 Task: Create a sub task Gather and Analyse Requirements for the task  Develop a new online tool for online surveys and polls in the project ArchTech , assign it to team member softage.1@softage.net and update the status of the sub task to  At Risk , set the priority of the sub task to Medium
Action: Mouse moved to (558, 83)
Screenshot: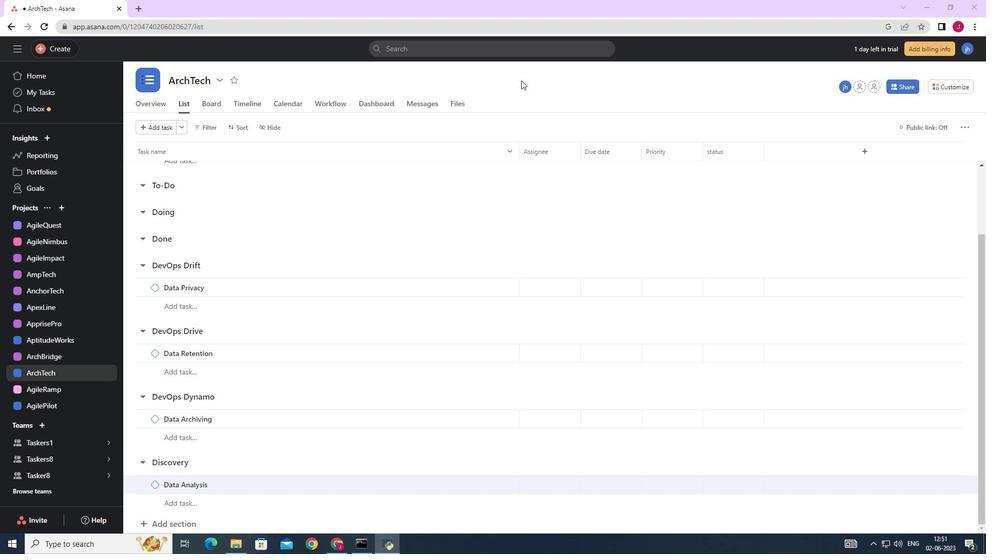 
Action: Mouse scrolled (558, 82) with delta (0, 0)
Screenshot: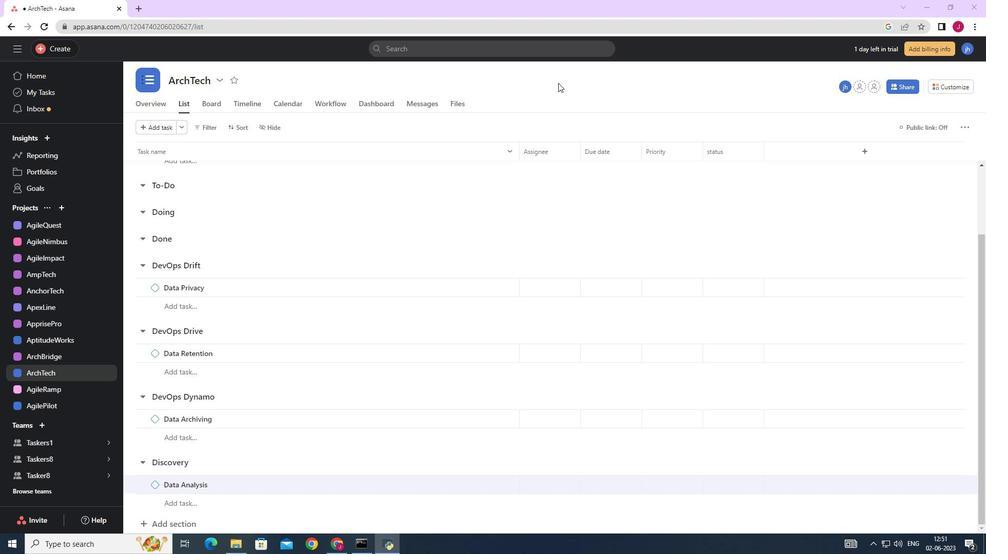 
Action: Mouse scrolled (558, 82) with delta (0, 0)
Screenshot: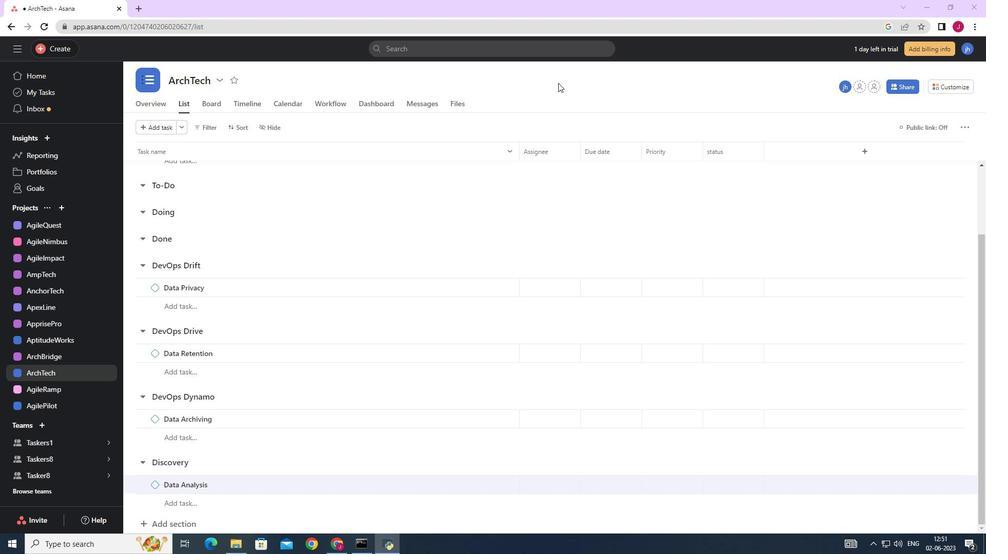 
Action: Mouse scrolled (558, 82) with delta (0, 0)
Screenshot: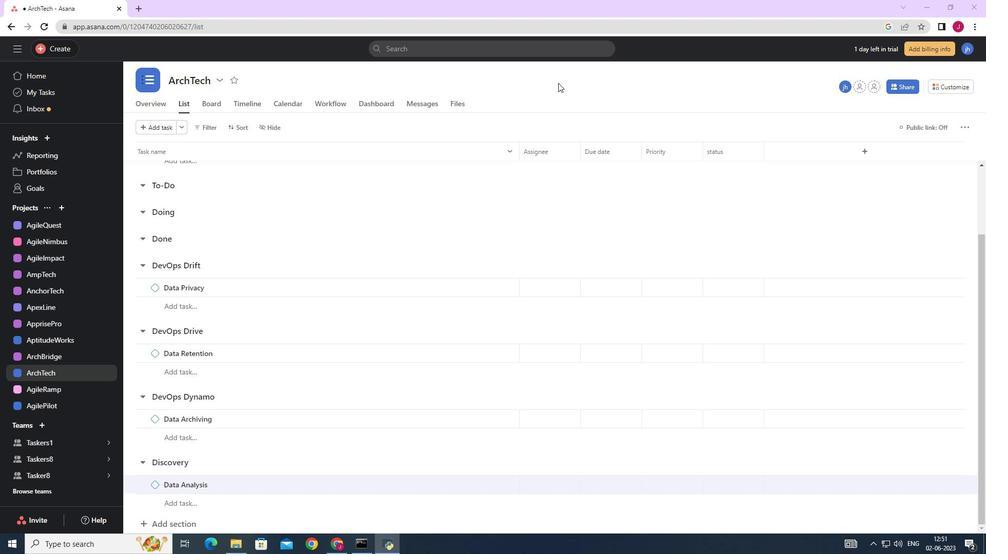 
Action: Mouse moved to (558, 84)
Screenshot: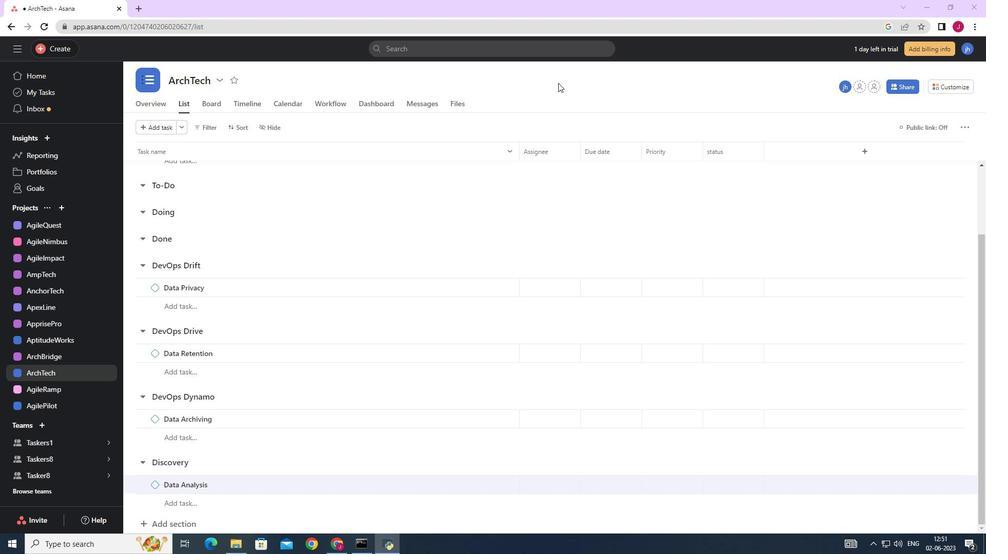 
Action: Mouse scrolled (558, 83) with delta (0, 0)
Screenshot: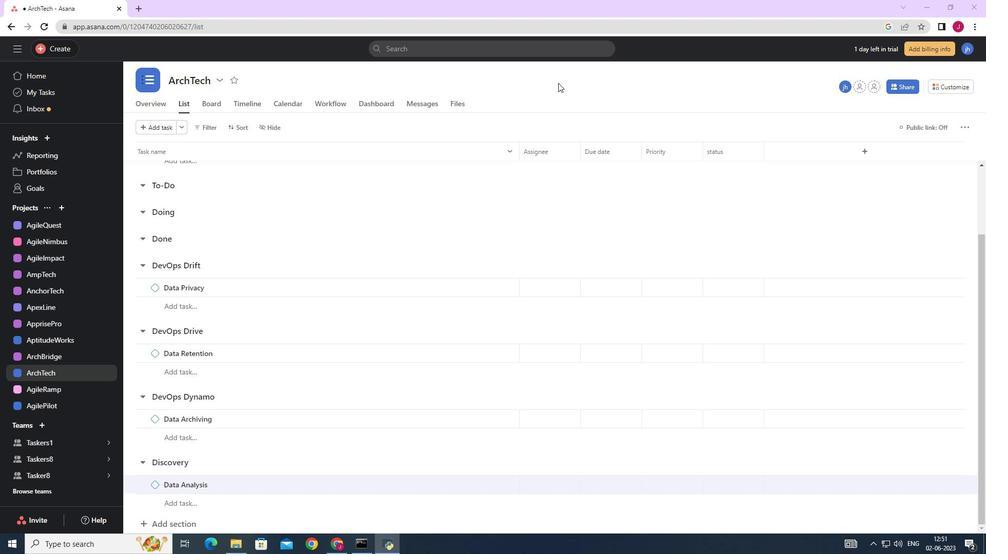 
Action: Mouse moved to (558, 86)
Screenshot: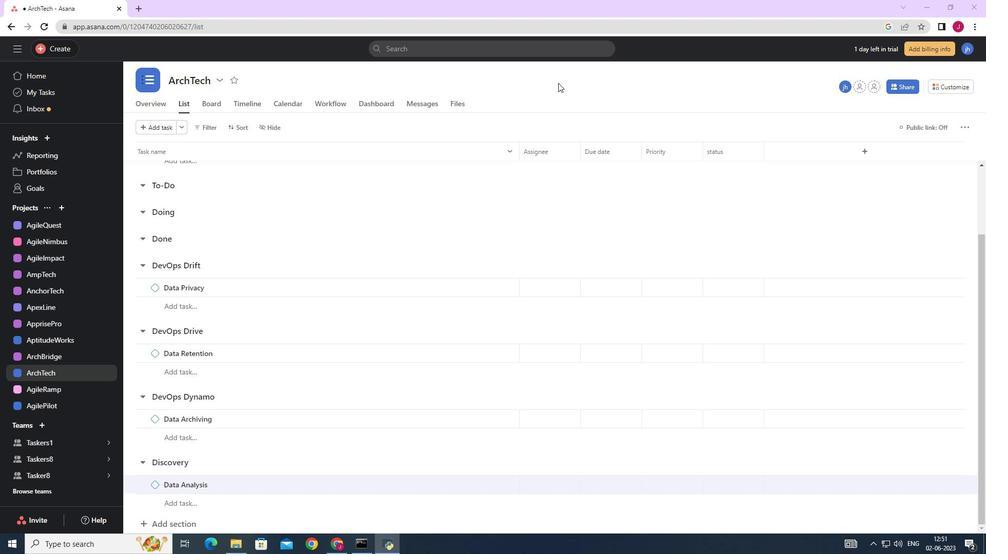 
Action: Mouse scrolled (558, 85) with delta (0, 0)
Screenshot: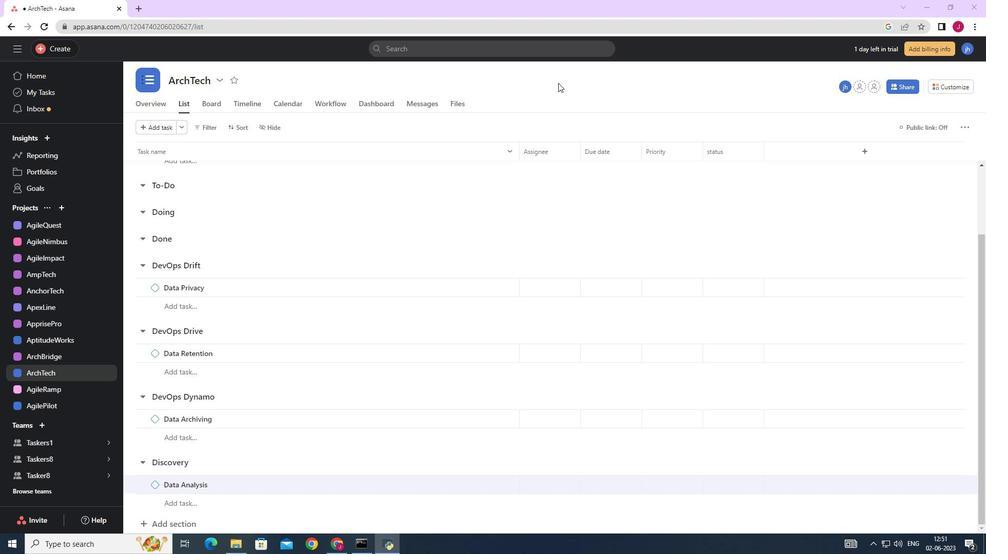 
Action: Mouse moved to (59, 45)
Screenshot: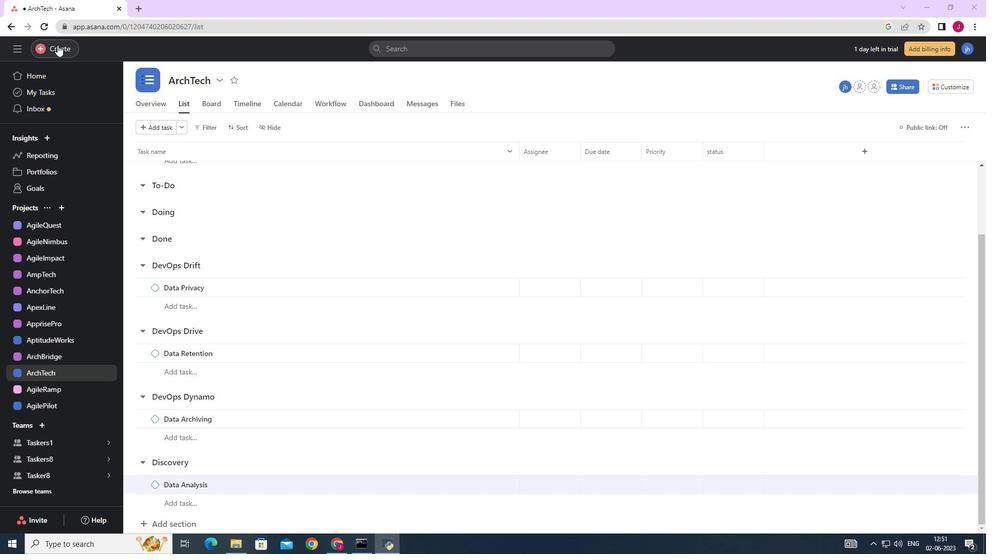 
Action: Mouse pressed left at (59, 45)
Screenshot: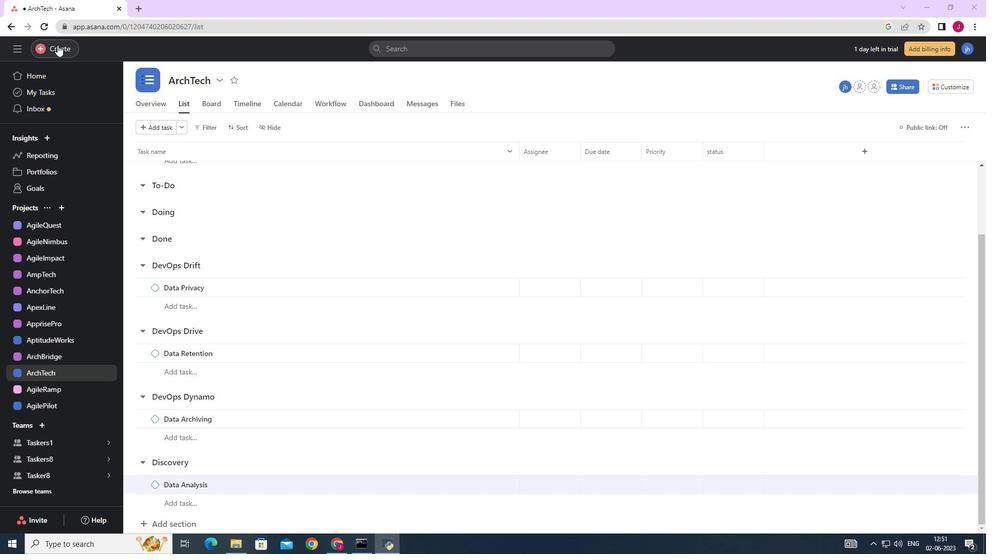 
Action: Mouse moved to (403, 237)
Screenshot: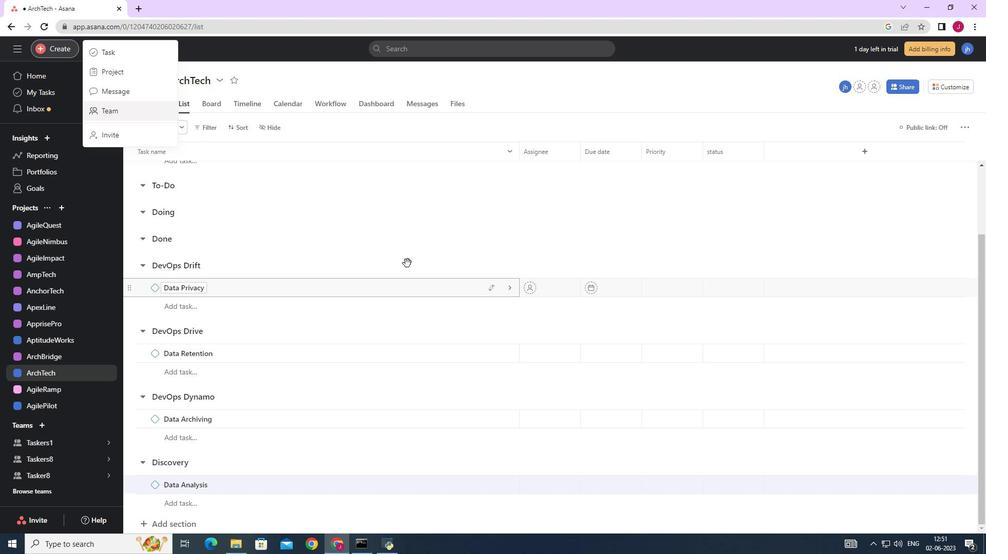 
Action: Mouse pressed left at (403, 237)
Screenshot: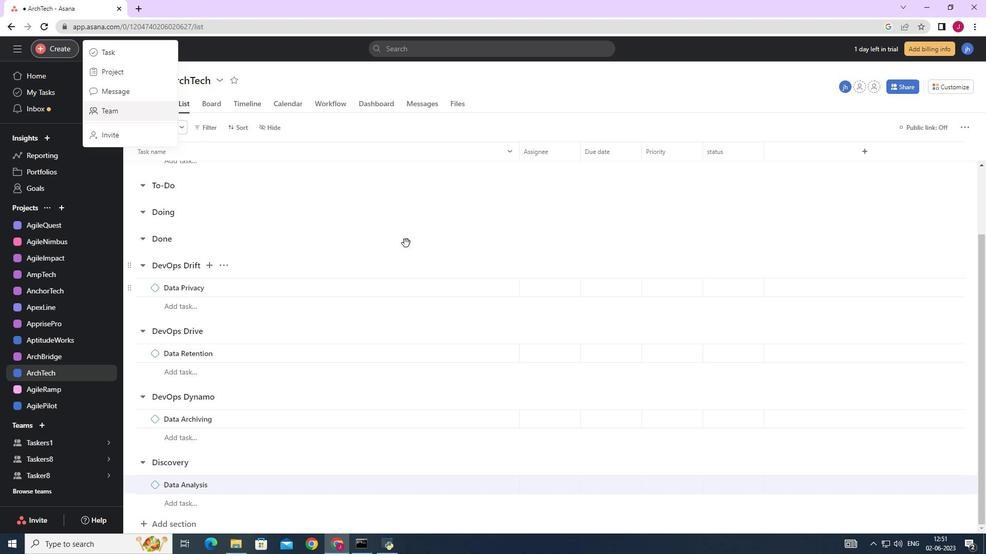 
Action: Mouse moved to (414, 251)
Screenshot: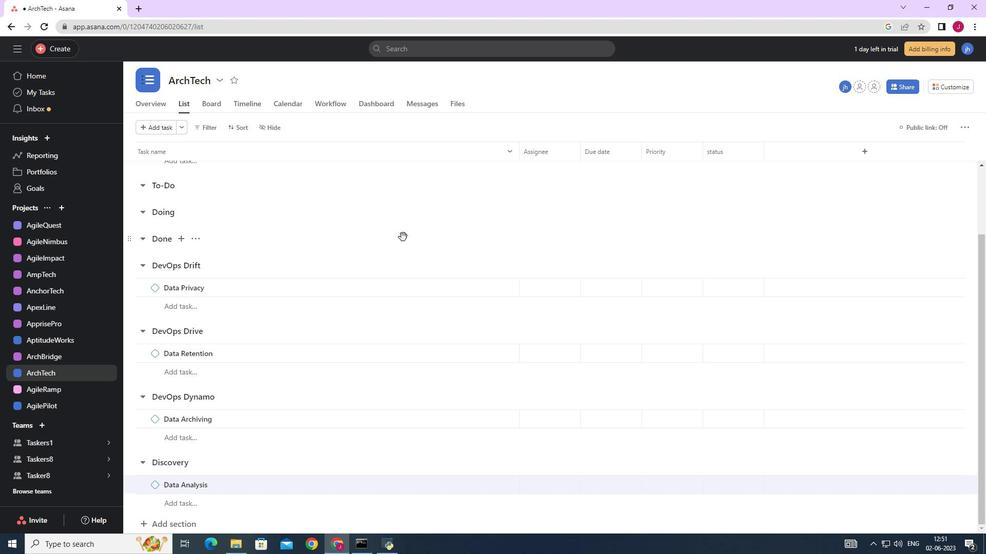 
Action: Mouse scrolled (414, 252) with delta (0, 0)
Screenshot: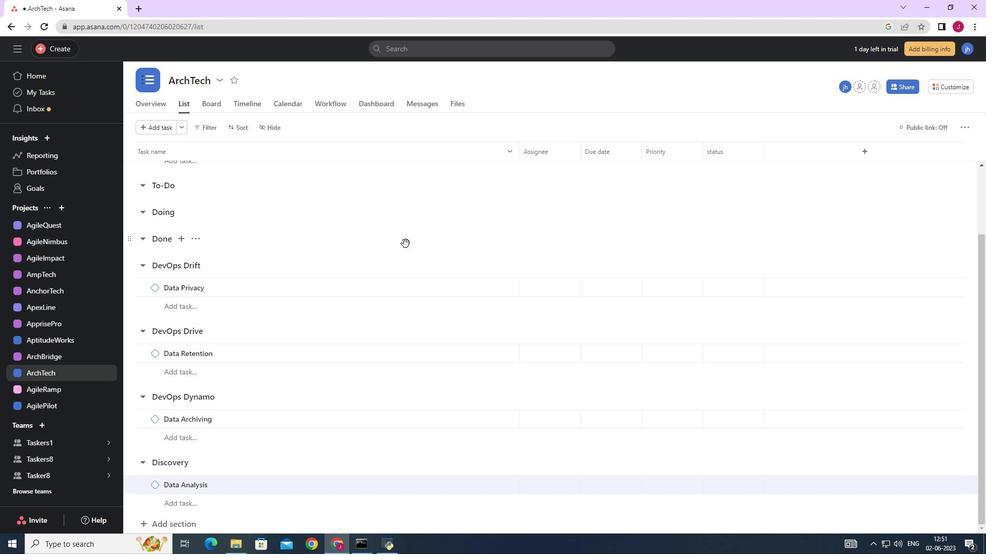 
Action: Mouse scrolled (414, 252) with delta (0, 0)
Screenshot: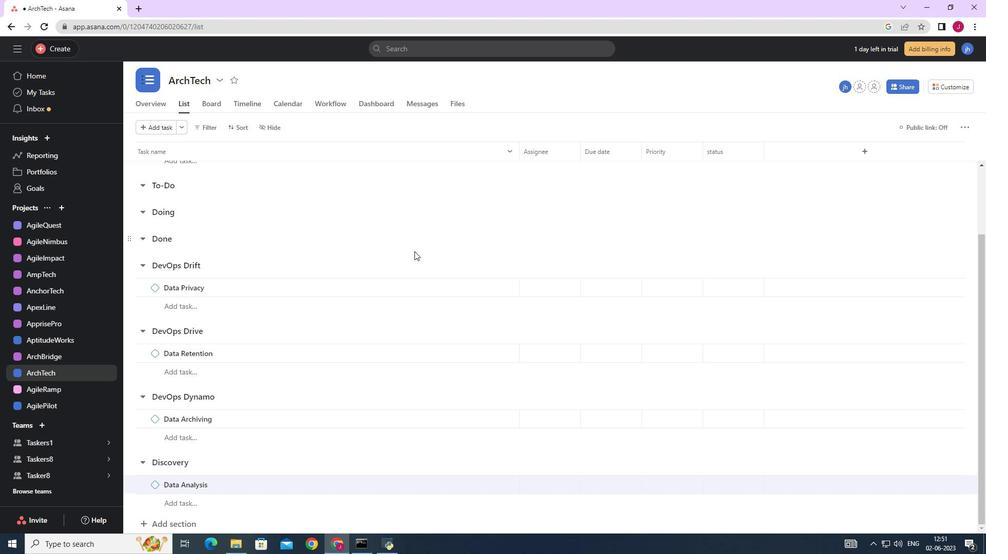
Action: Mouse scrolled (414, 252) with delta (0, 0)
Screenshot: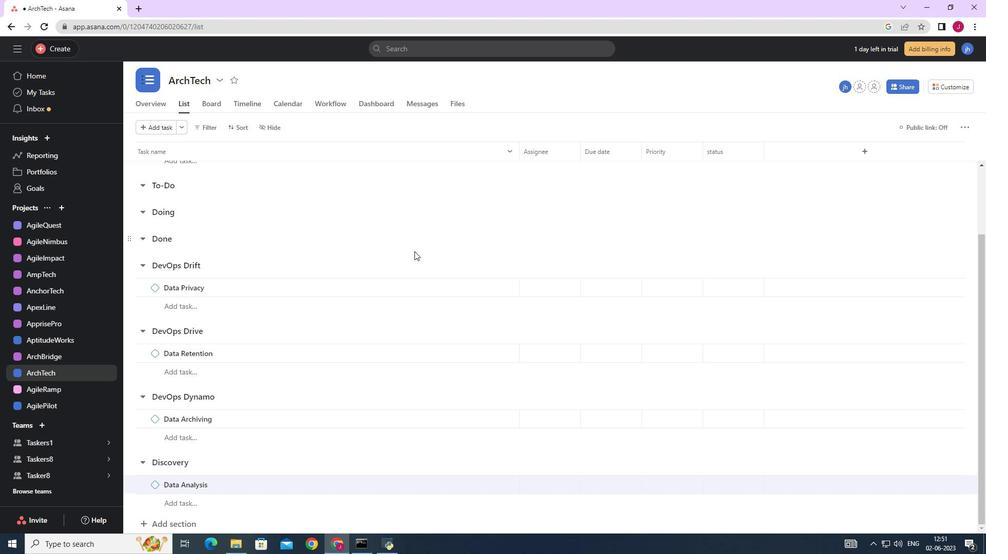 
Action: Mouse scrolled (414, 252) with delta (0, 0)
Screenshot: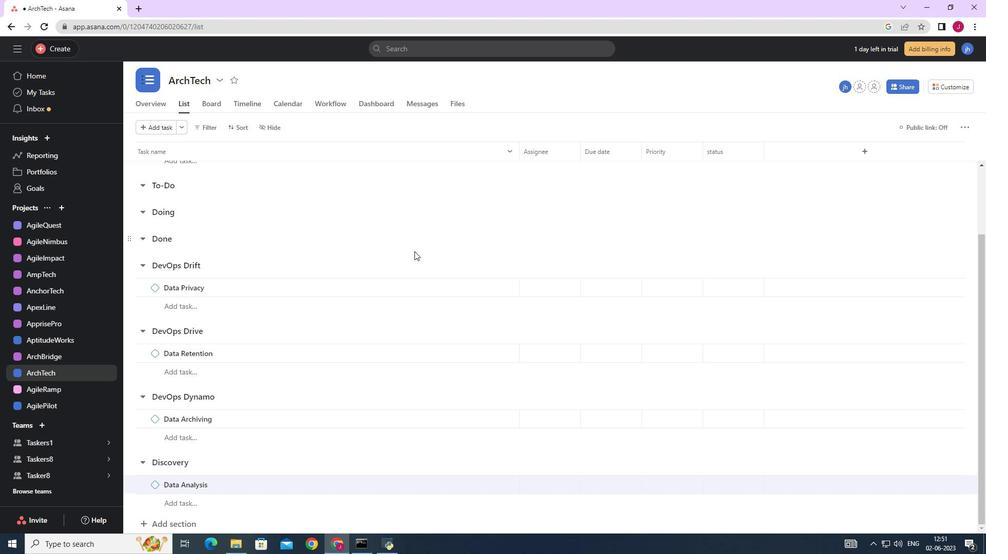 
Action: Mouse scrolled (414, 252) with delta (0, 0)
Screenshot: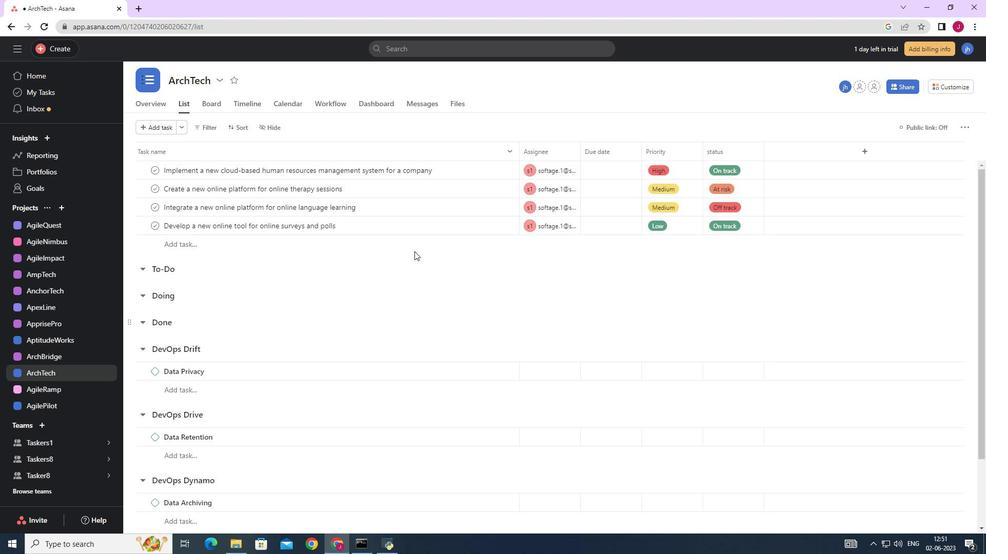 
Action: Mouse scrolled (414, 252) with delta (0, 0)
Screenshot: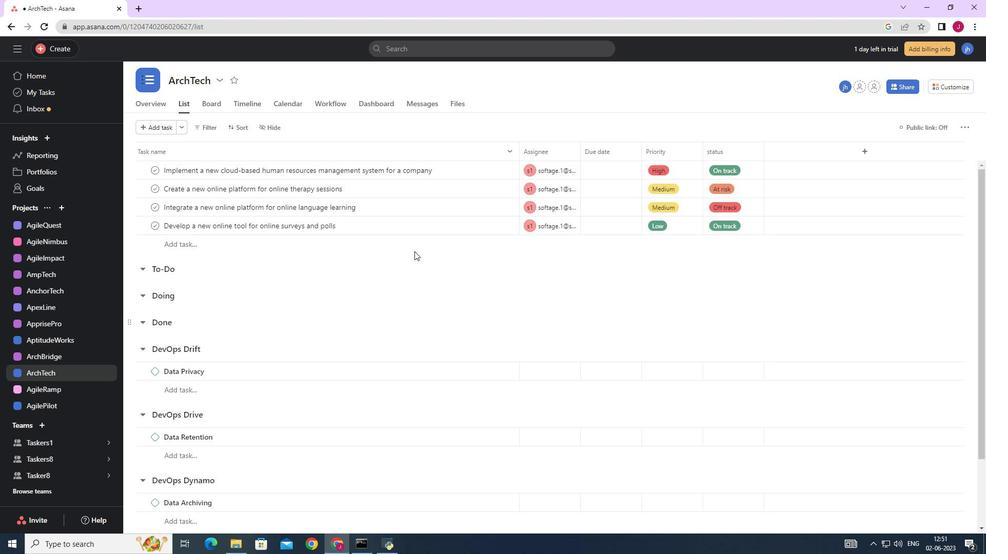 
Action: Mouse scrolled (414, 252) with delta (0, 0)
Screenshot: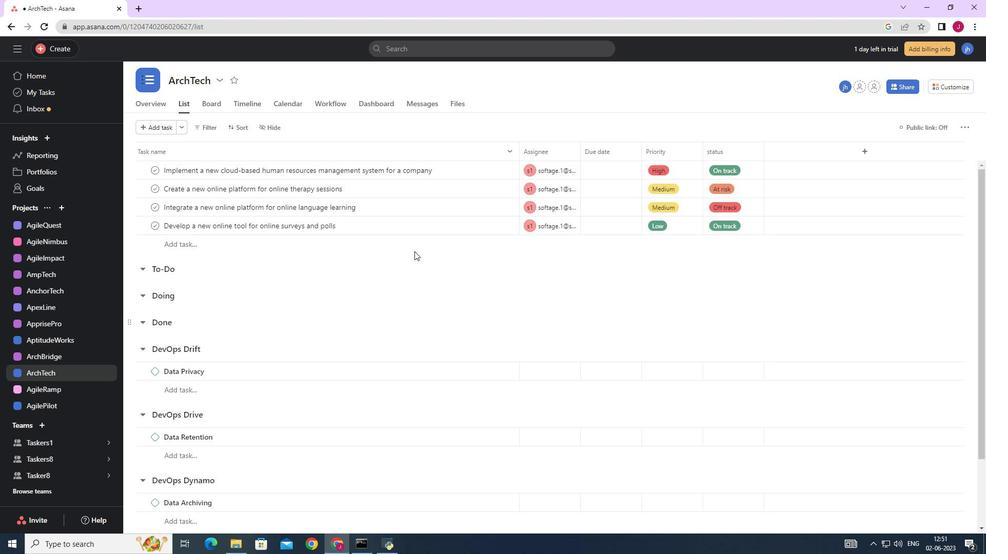 
Action: Mouse moved to (466, 224)
Screenshot: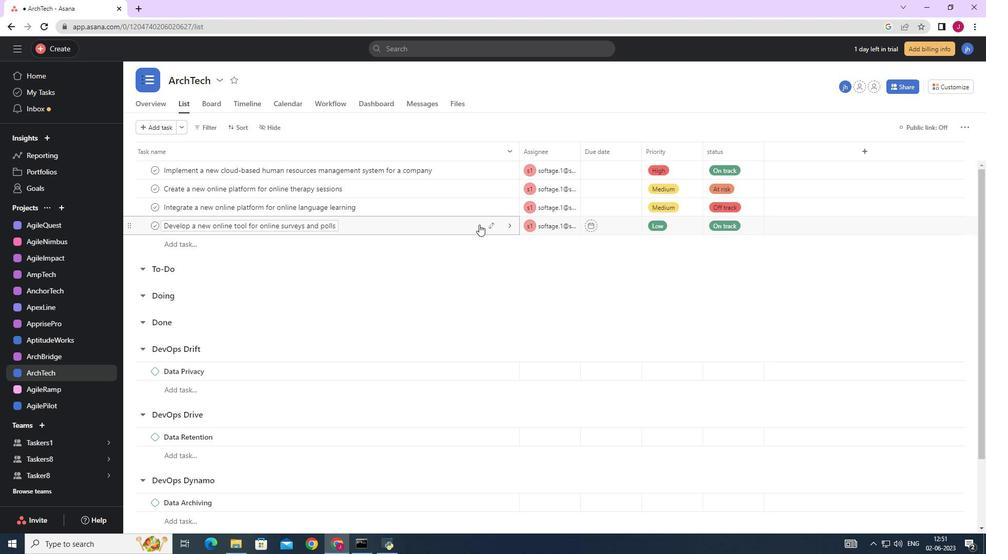 
Action: Mouse pressed left at (466, 224)
Screenshot: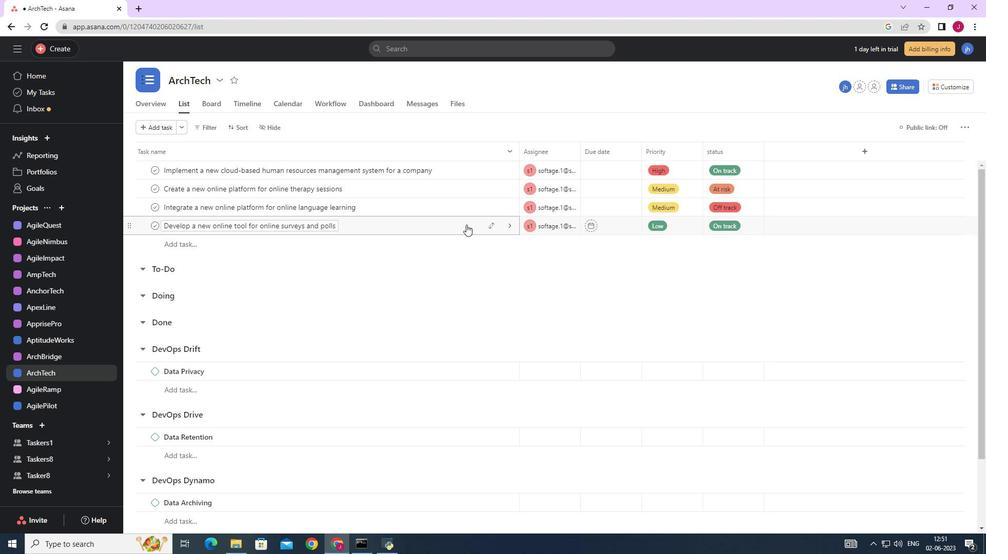 
Action: Mouse moved to (934, 352)
Screenshot: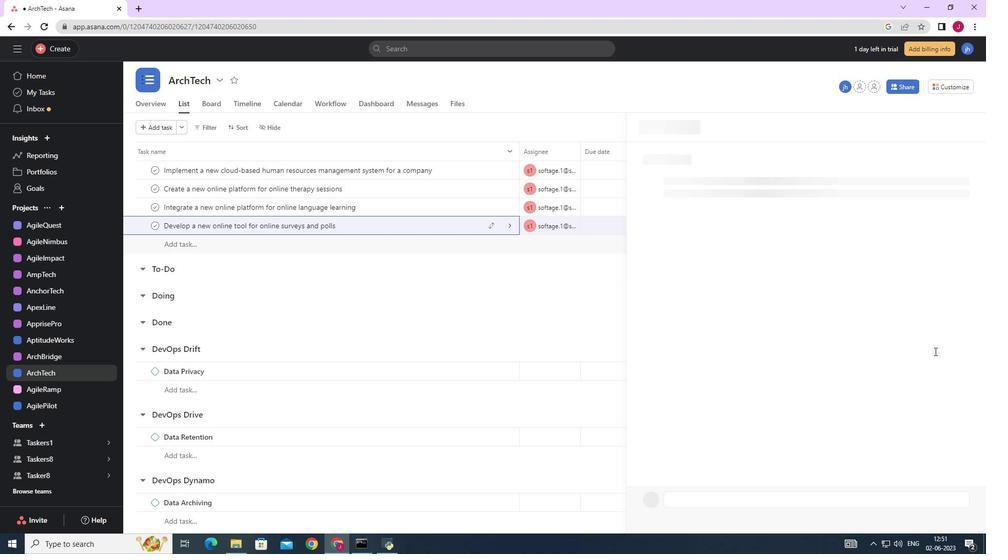 
Action: Mouse scrolled (934, 352) with delta (0, 0)
Screenshot: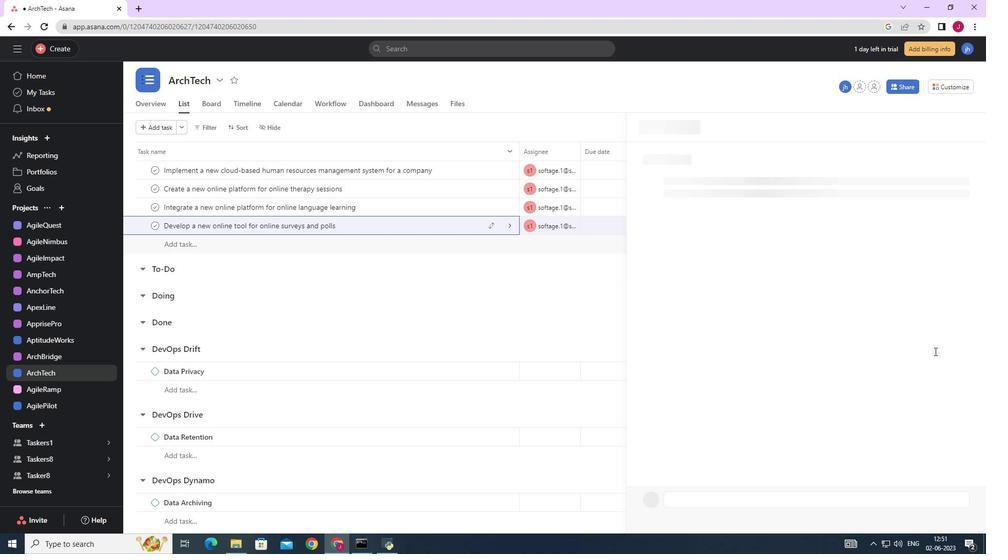 
Action: Mouse moved to (932, 353)
Screenshot: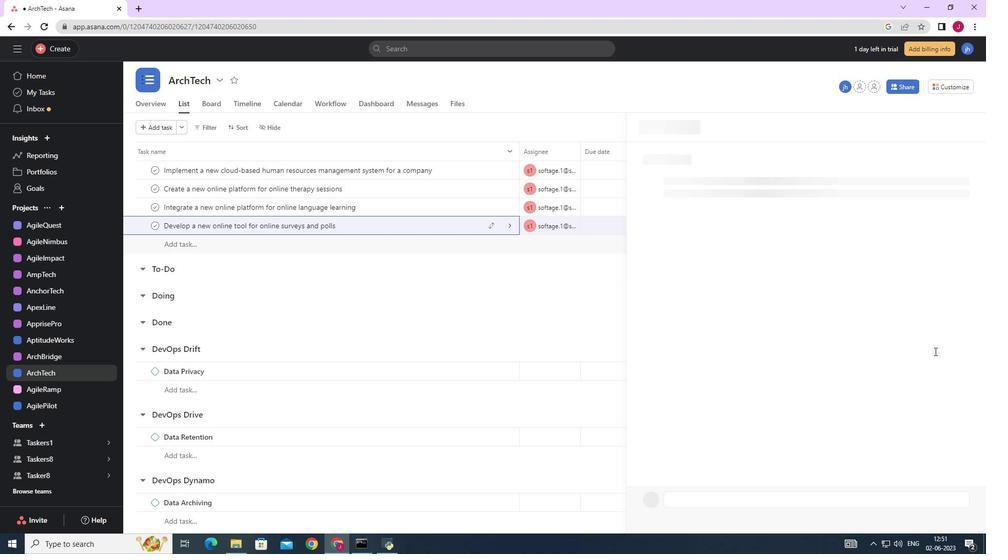 
Action: Mouse scrolled (932, 352) with delta (0, 0)
Screenshot: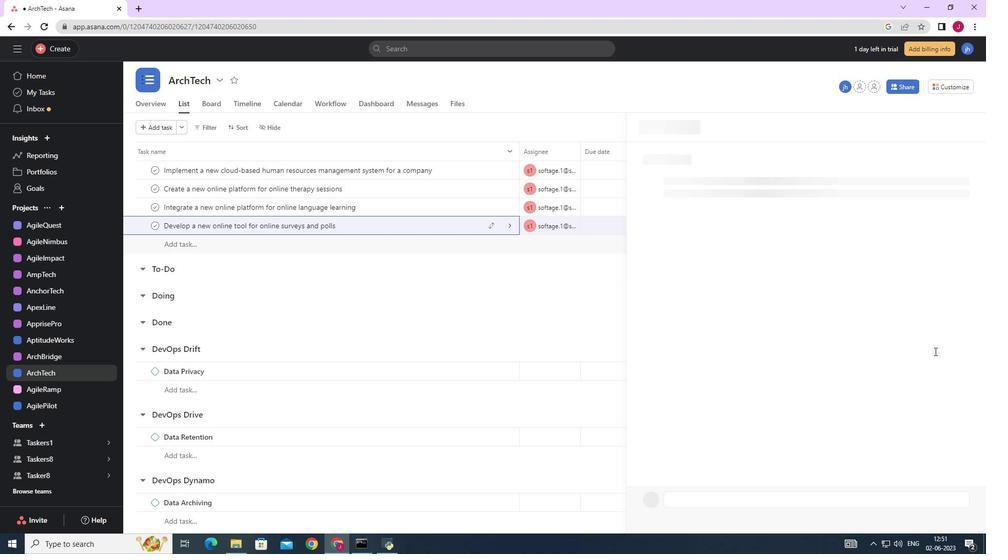 
Action: Mouse moved to (931, 353)
Screenshot: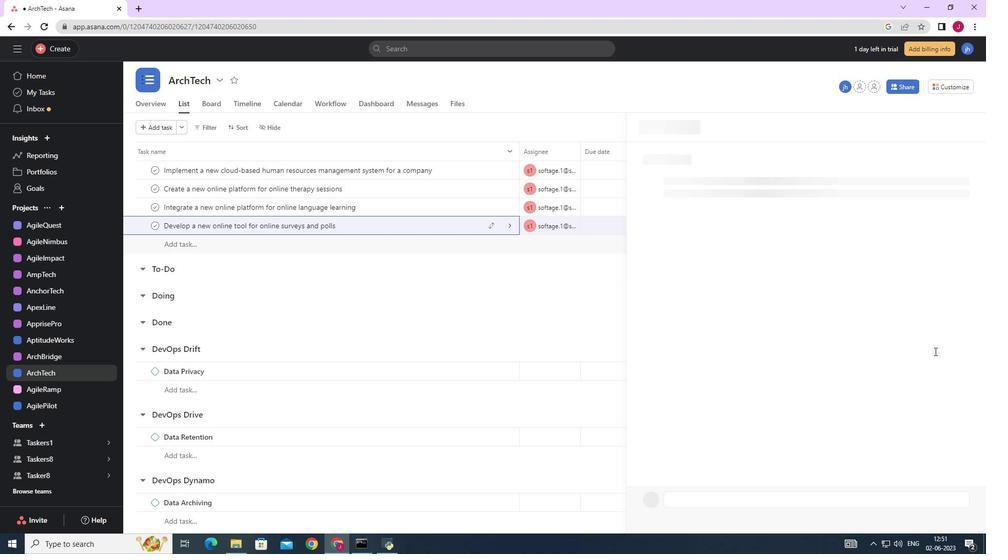 
Action: Mouse scrolled (931, 352) with delta (0, 0)
Screenshot: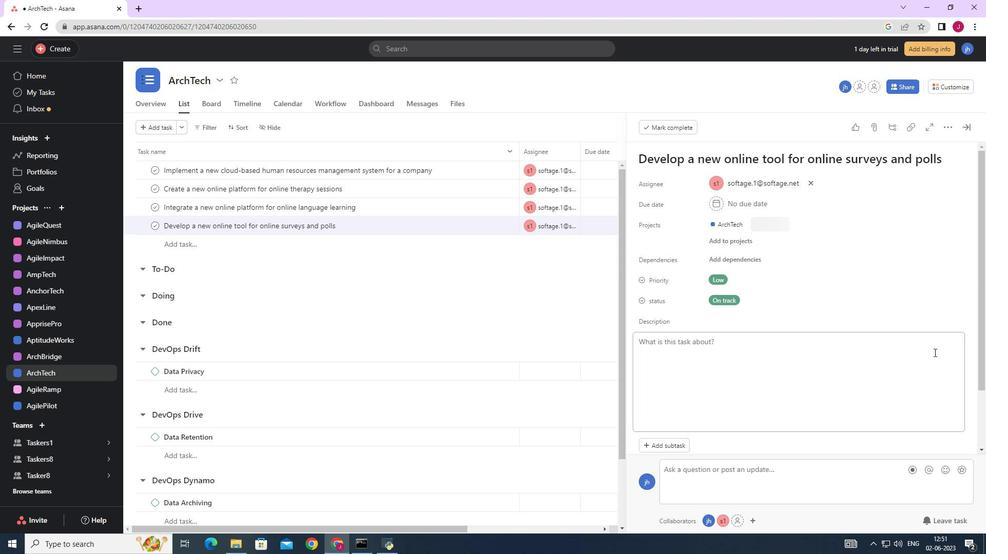 
Action: Mouse moved to (931, 353)
Screenshot: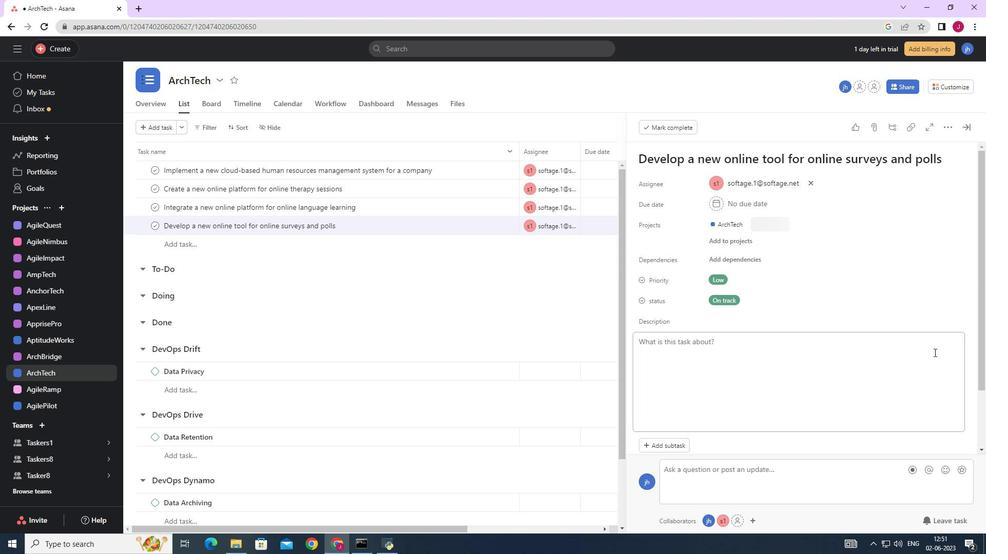 
Action: Mouse scrolled (931, 352) with delta (0, 0)
Screenshot: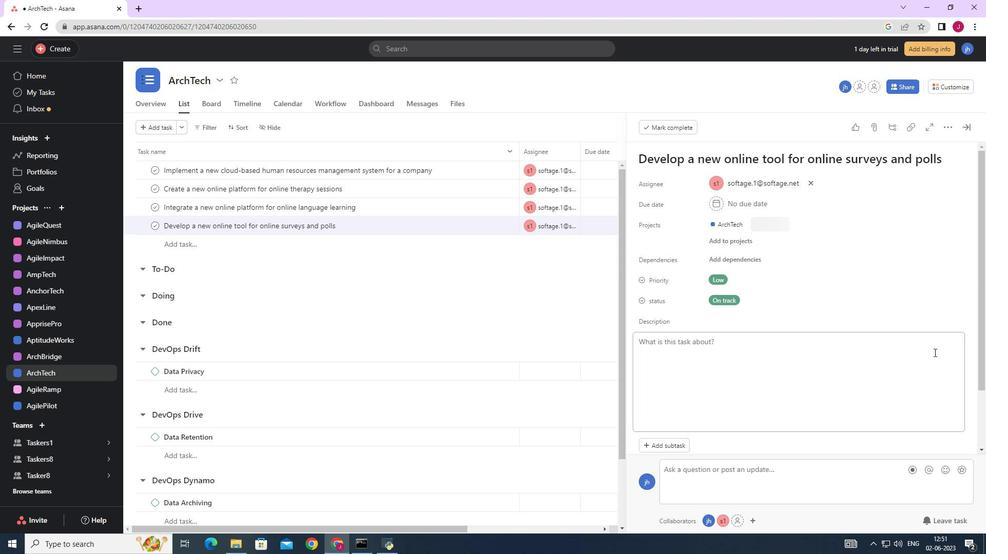 
Action: Mouse moved to (927, 353)
Screenshot: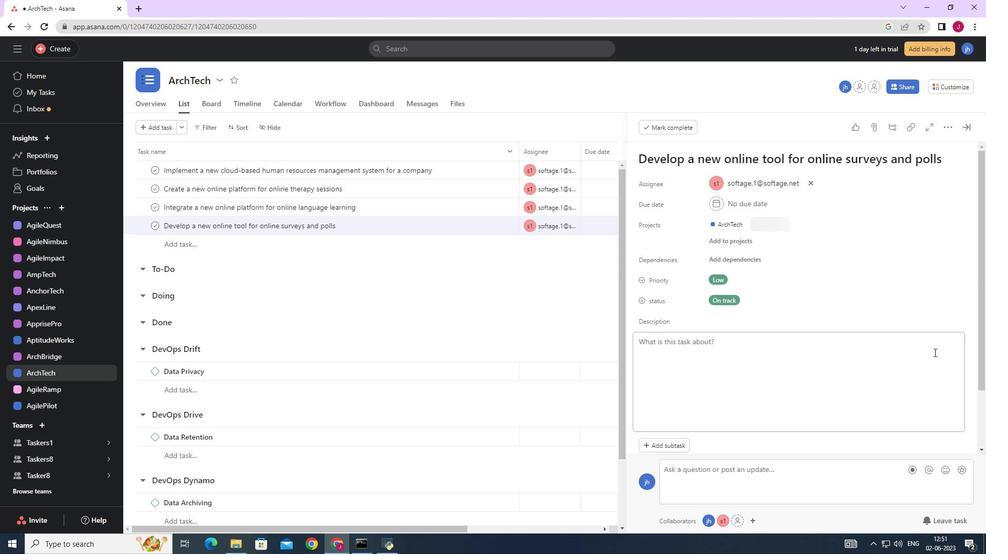 
Action: Mouse scrolled (930, 352) with delta (0, 0)
Screenshot: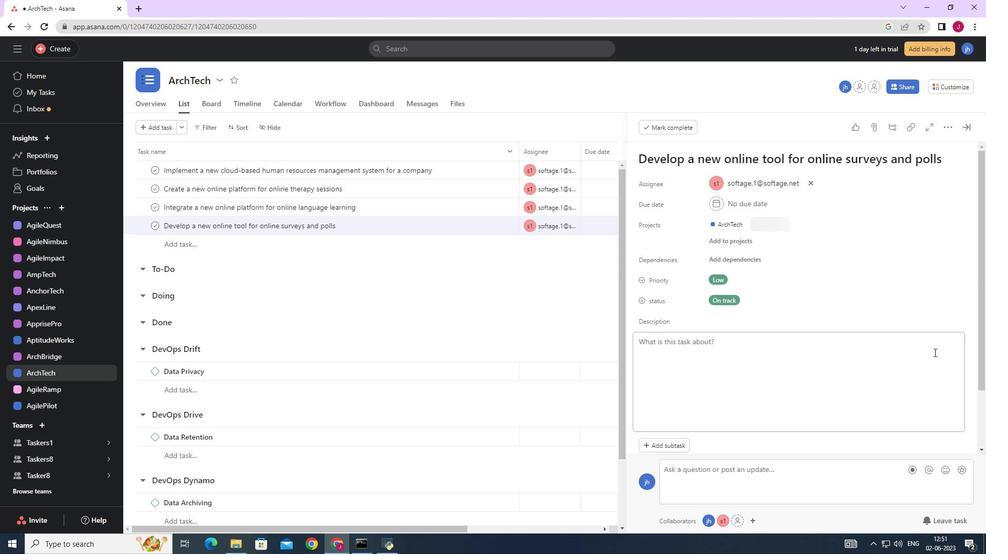 
Action: Mouse moved to (921, 354)
Screenshot: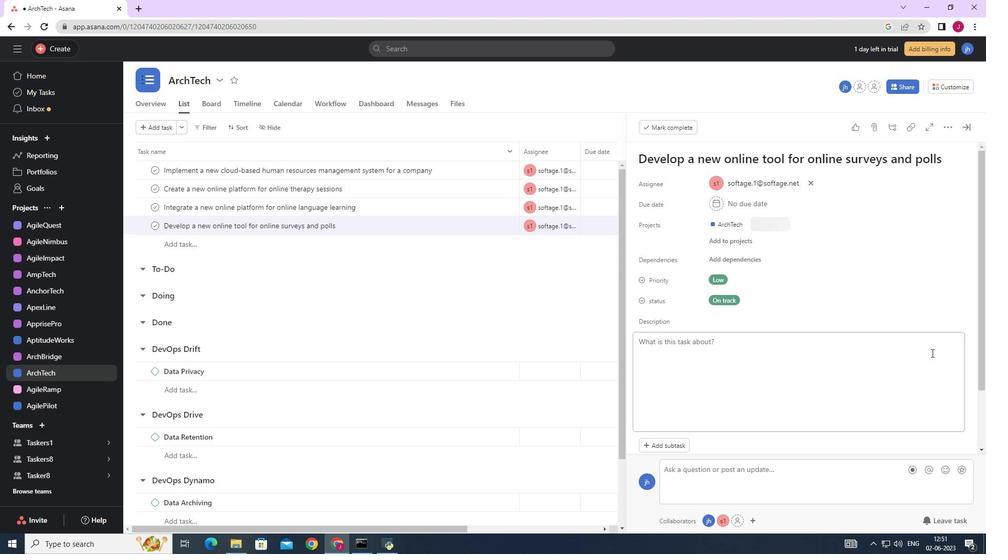 
Action: Mouse scrolled (924, 352) with delta (0, 0)
Screenshot: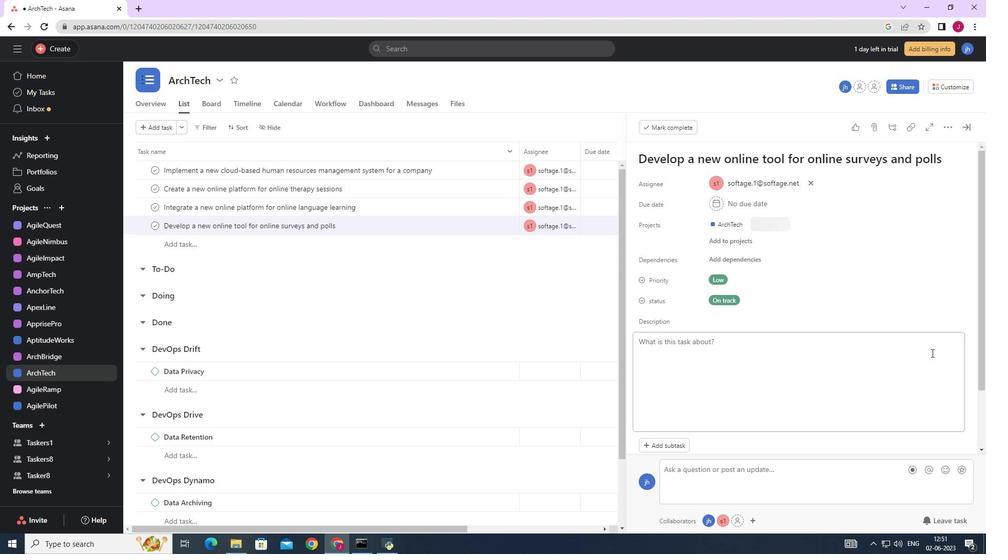 
Action: Mouse moved to (878, 256)
Screenshot: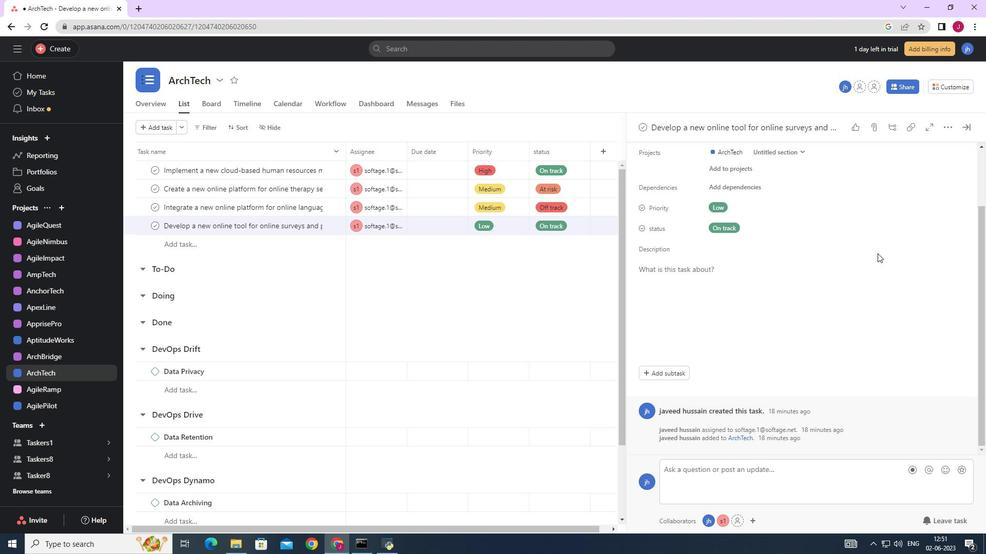 
Action: Mouse pressed left at (878, 256)
Screenshot: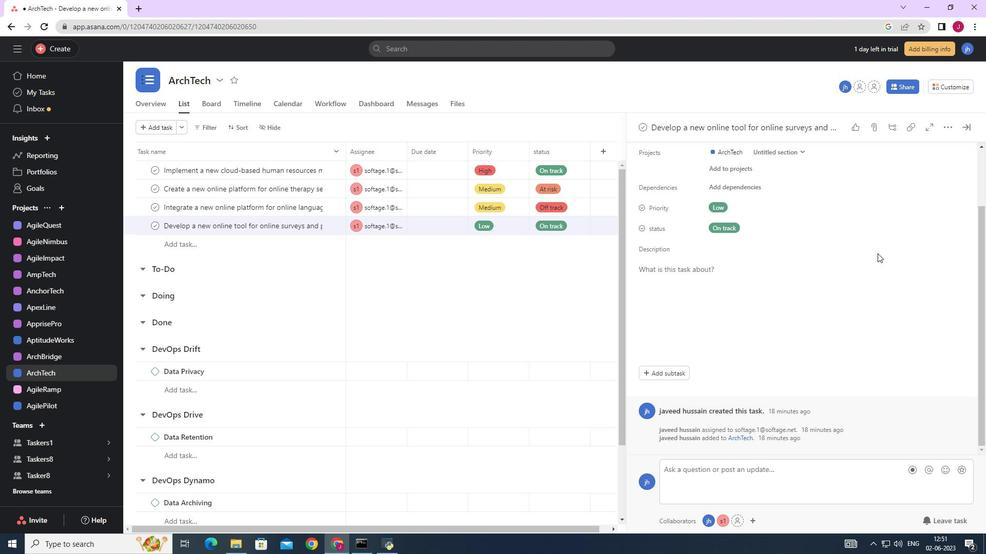 
Action: Mouse moved to (665, 372)
Screenshot: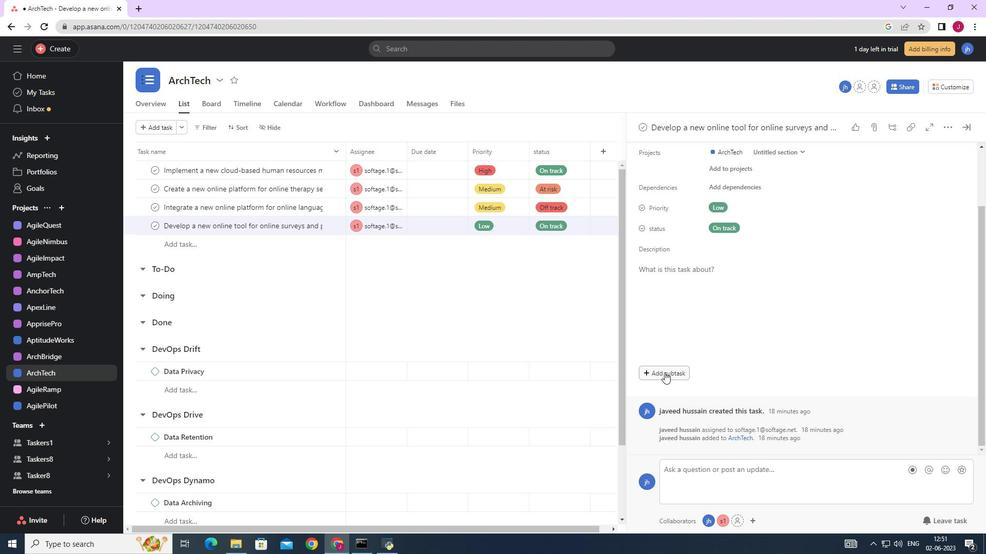 
Action: Mouse pressed left at (665, 372)
Screenshot: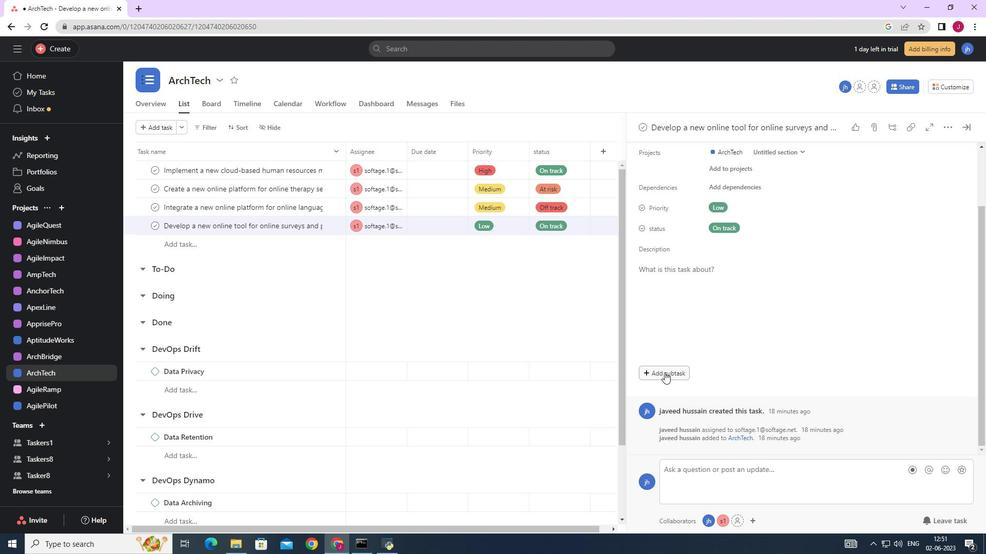 
Action: Mouse moved to (677, 352)
Screenshot: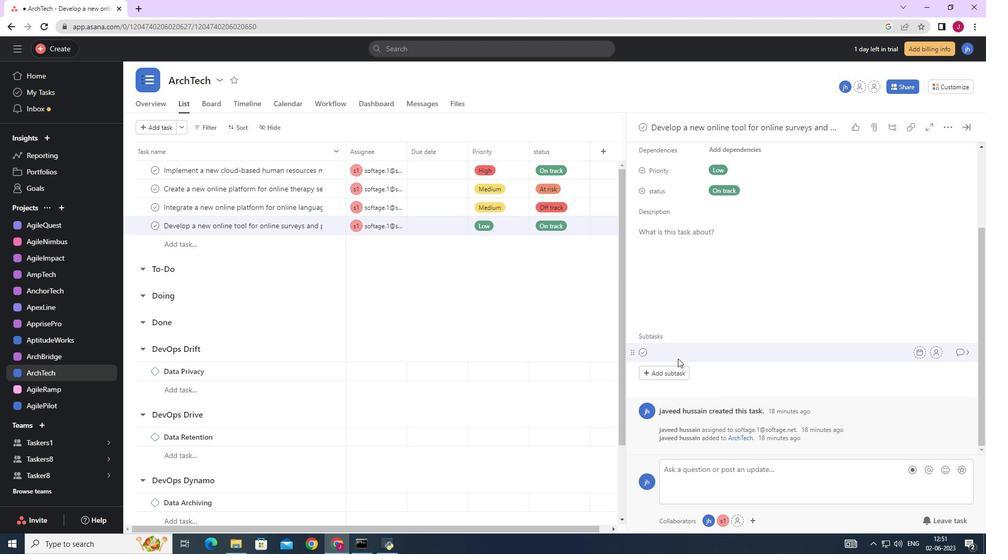 
Action: Key pressed <Key.caps_lock>G<Key.caps_lock>ather<Key.space>and<Key.space><Key.caps_lock>A<Key.caps_lock>nalyse<Key.space><Key.caps_lock>R<Key.caps_lock>equirements<Key.space>
Screenshot: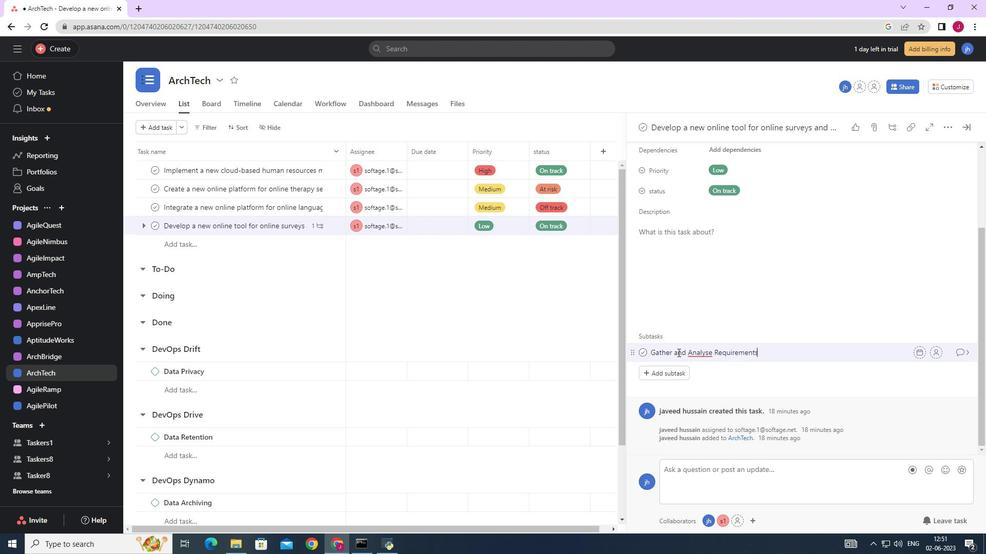
Action: Mouse moved to (697, 356)
Screenshot: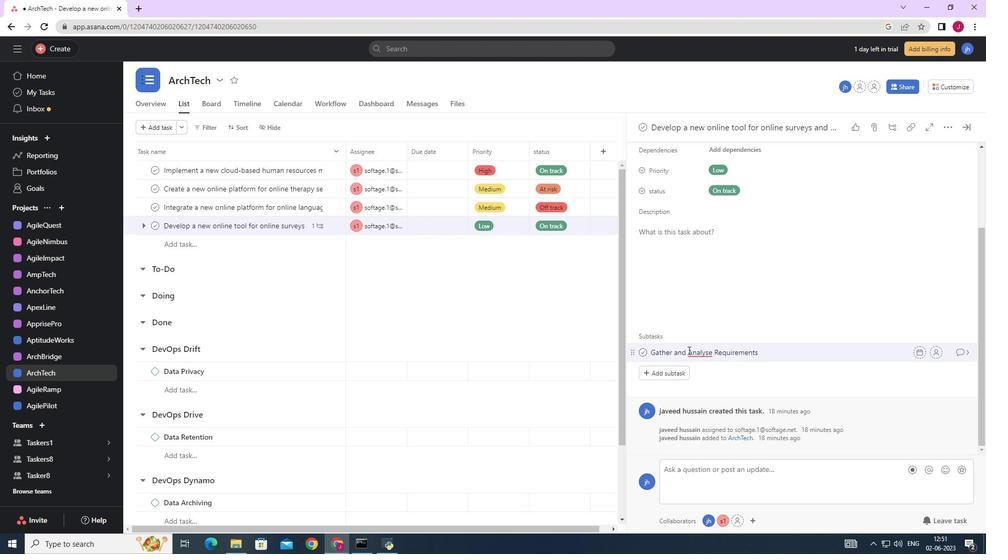 
Action: Mouse pressed right at (697, 356)
Screenshot: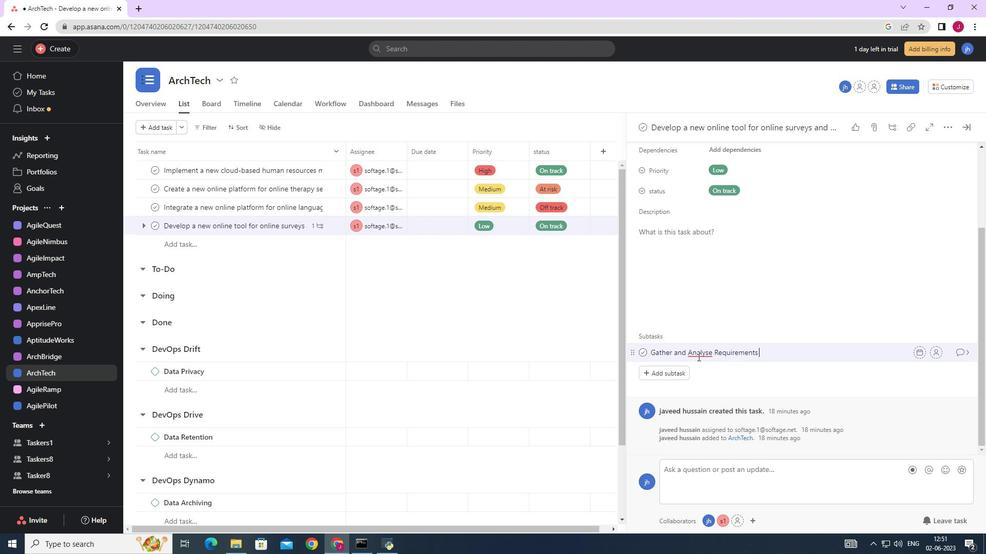 
Action: Mouse moved to (710, 366)
Screenshot: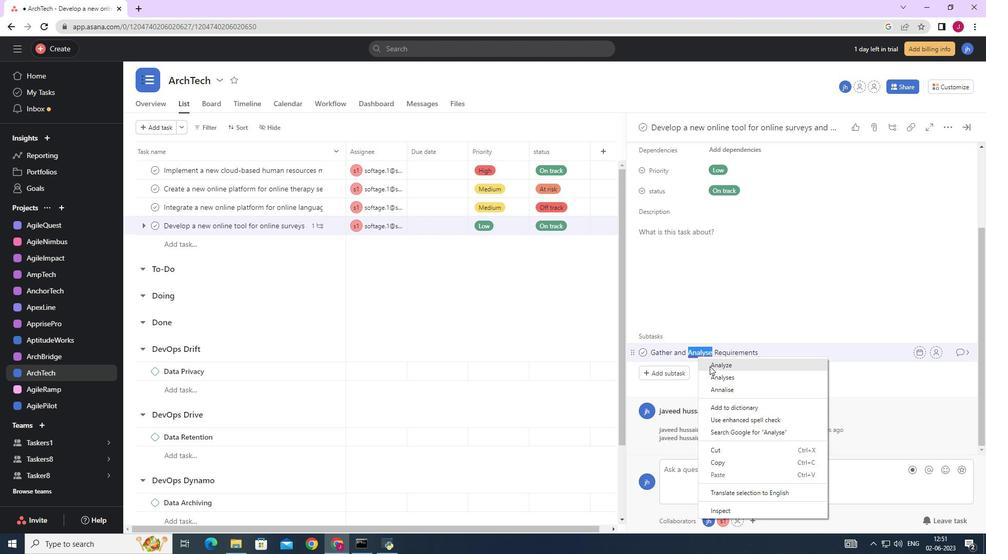 
Action: Mouse pressed left at (710, 366)
Screenshot: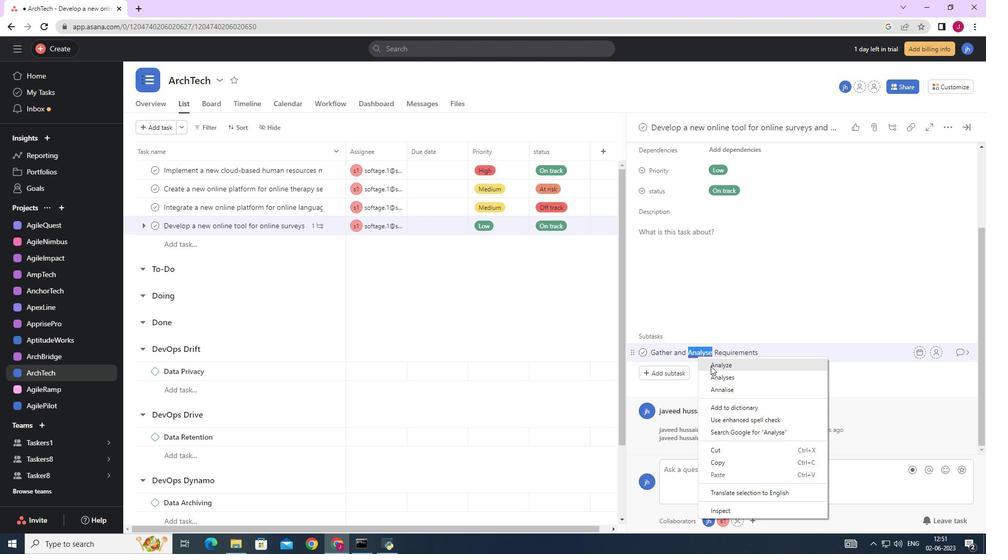 
Action: Mouse moved to (932, 353)
Screenshot: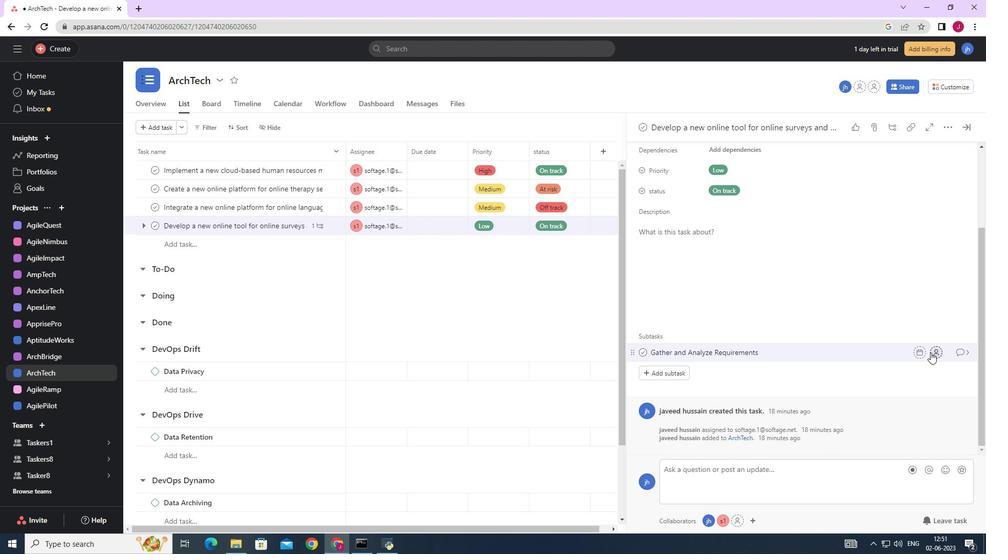 
Action: Mouse pressed left at (932, 353)
Screenshot: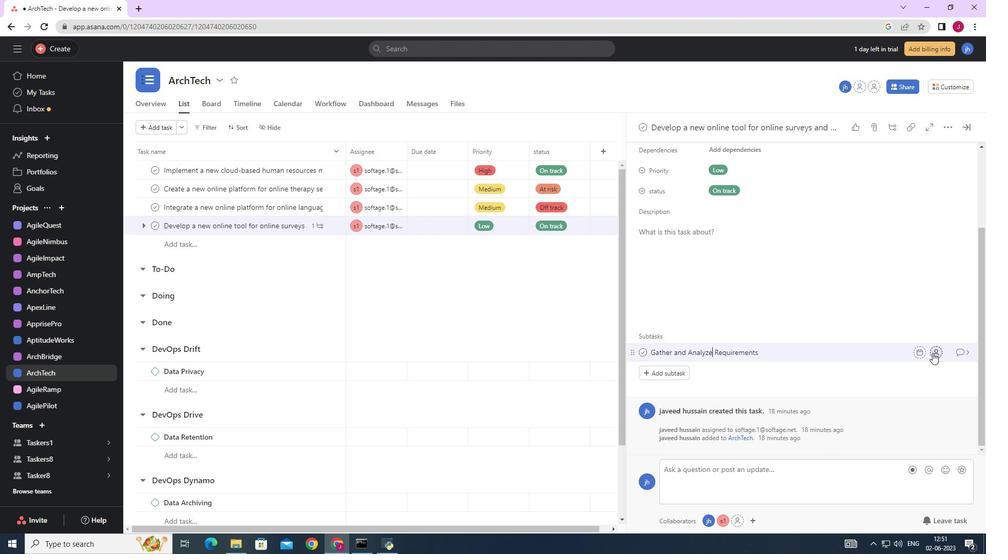 
Action: Mouse moved to (803, 389)
Screenshot: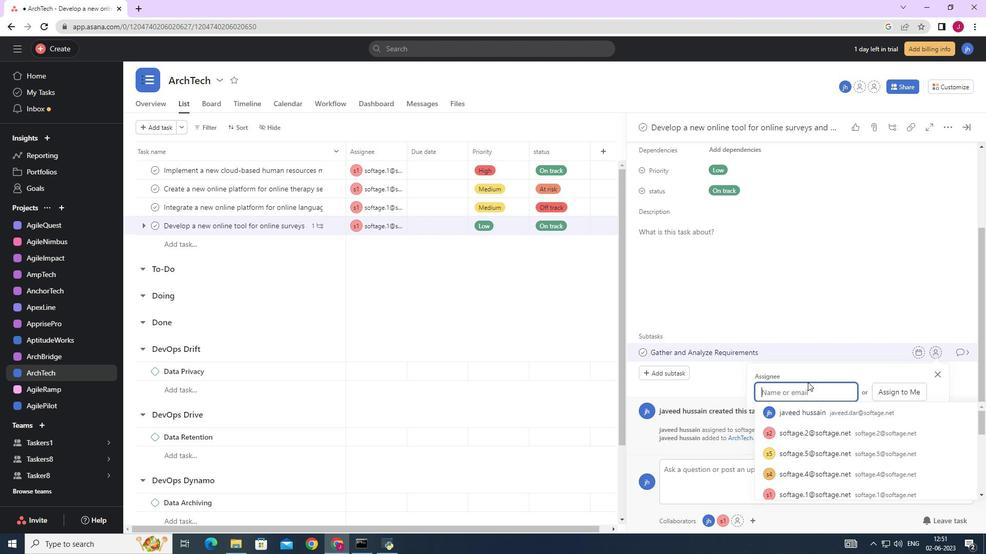 
Action: Key pressed softage.1
Screenshot: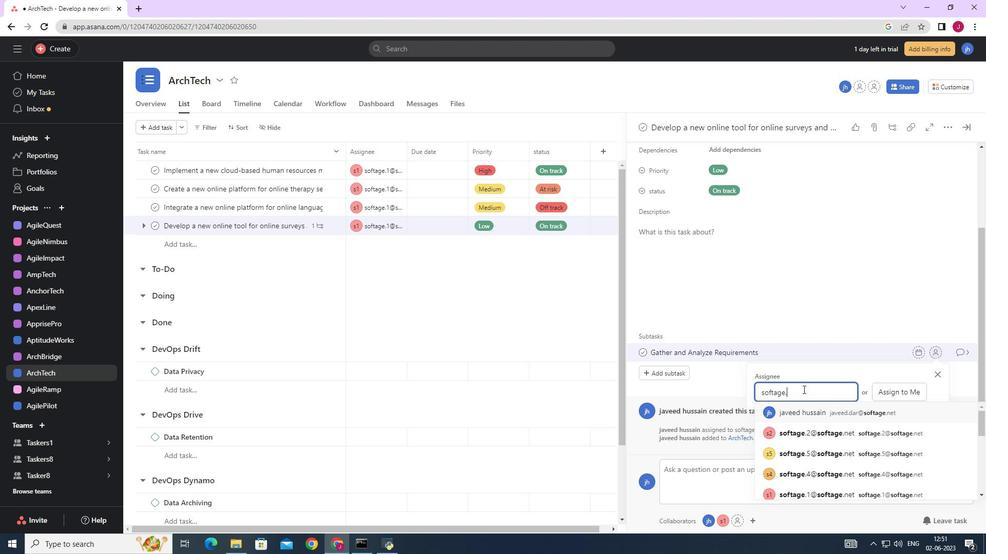 
Action: Mouse moved to (815, 413)
Screenshot: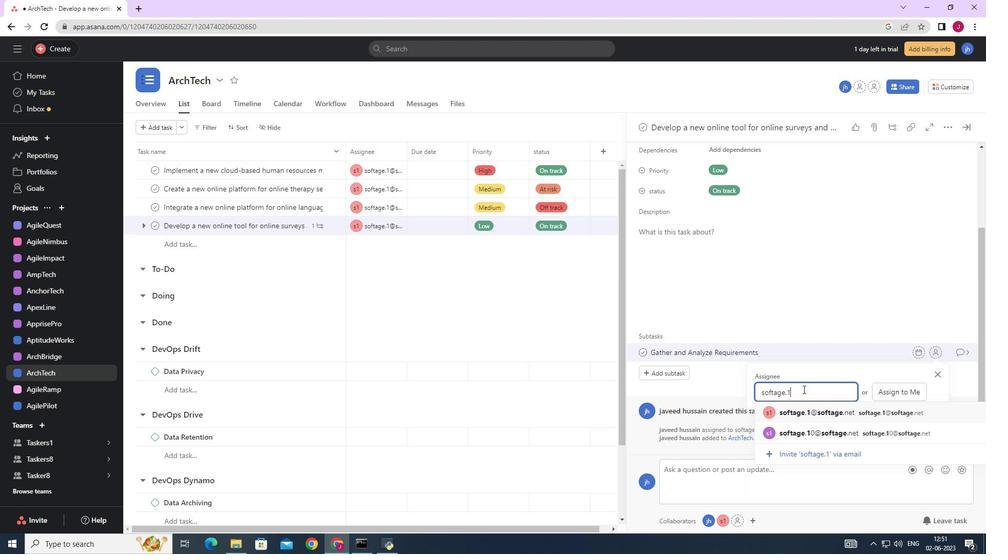 
Action: Mouse pressed left at (815, 413)
Screenshot: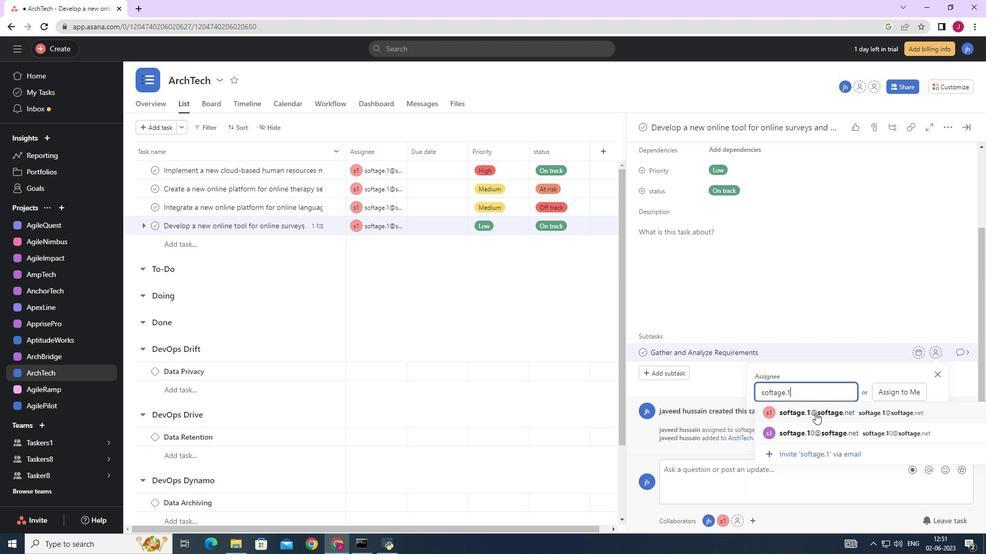 
Action: Mouse moved to (964, 354)
Screenshot: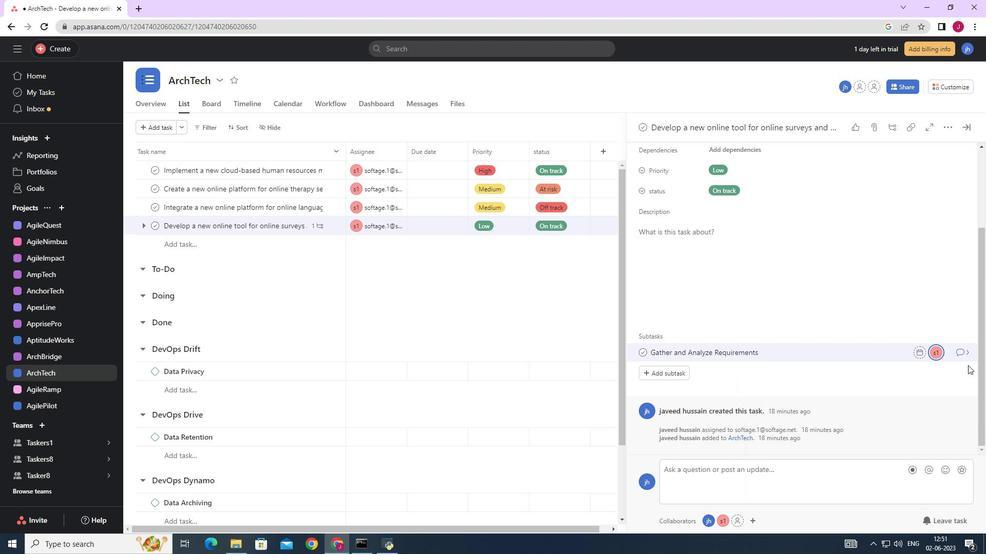 
Action: Mouse pressed left at (964, 354)
Screenshot: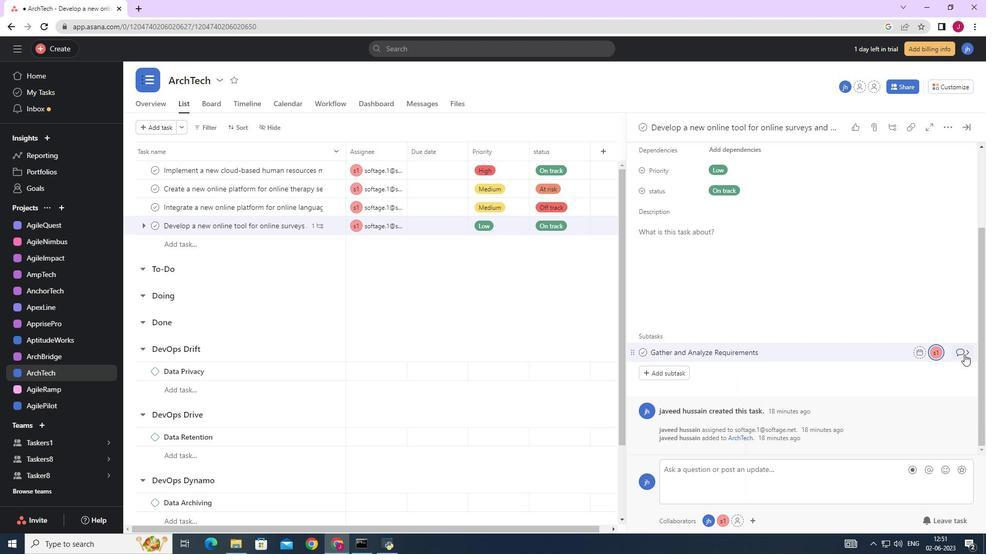 
Action: Mouse moved to (692, 316)
Screenshot: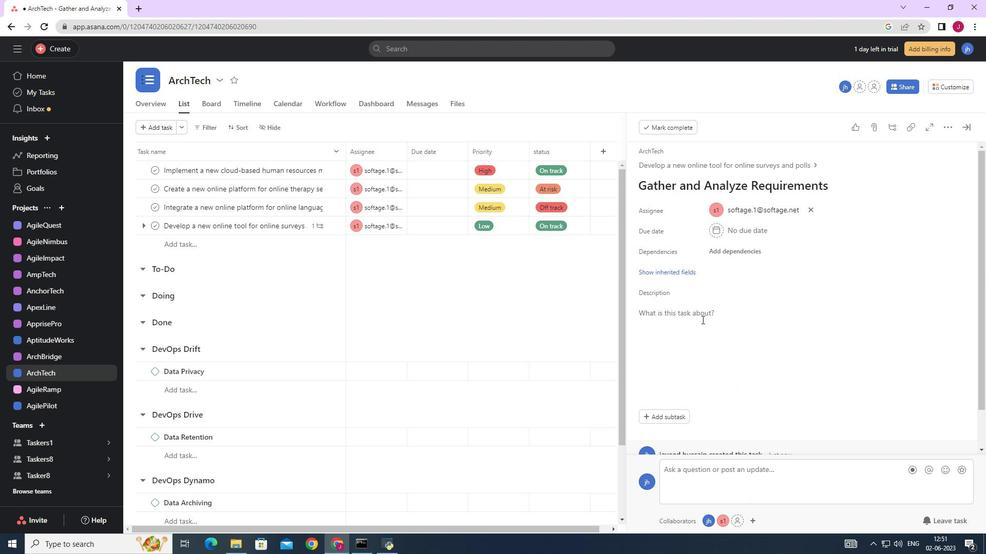 
Action: Mouse scrolled (692, 316) with delta (0, 0)
Screenshot: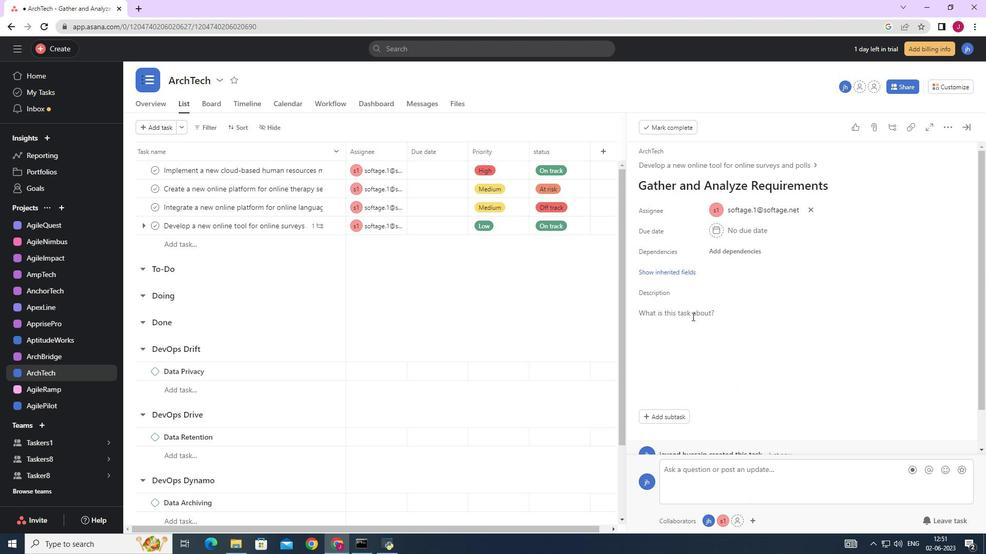 
Action: Mouse scrolled (692, 316) with delta (0, 0)
Screenshot: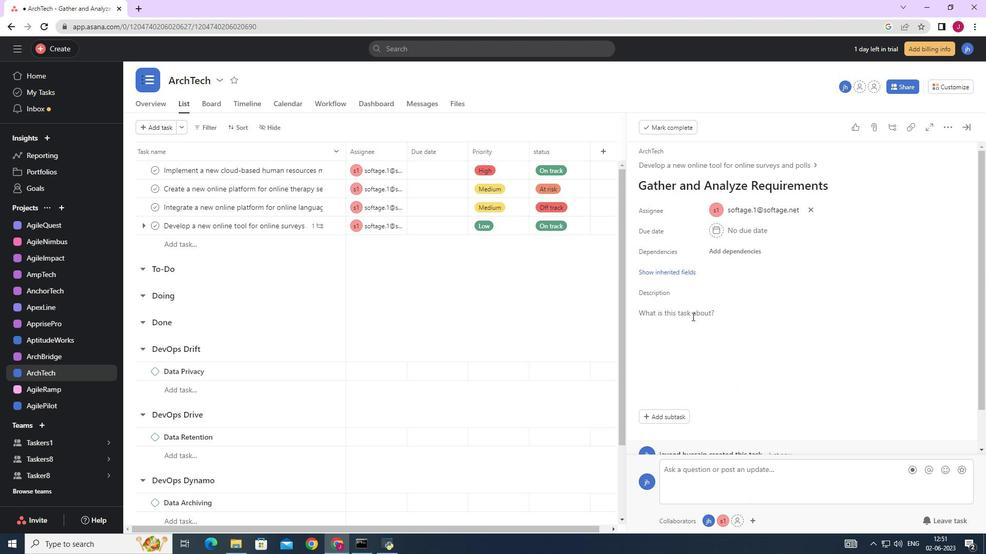 
Action: Mouse scrolled (692, 316) with delta (0, 0)
Screenshot: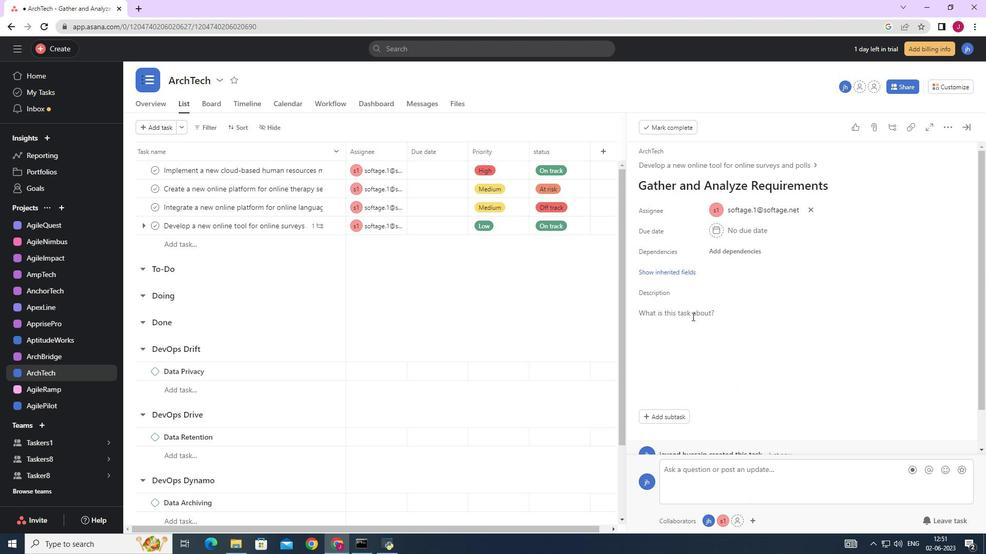 
Action: Mouse moved to (666, 223)
Screenshot: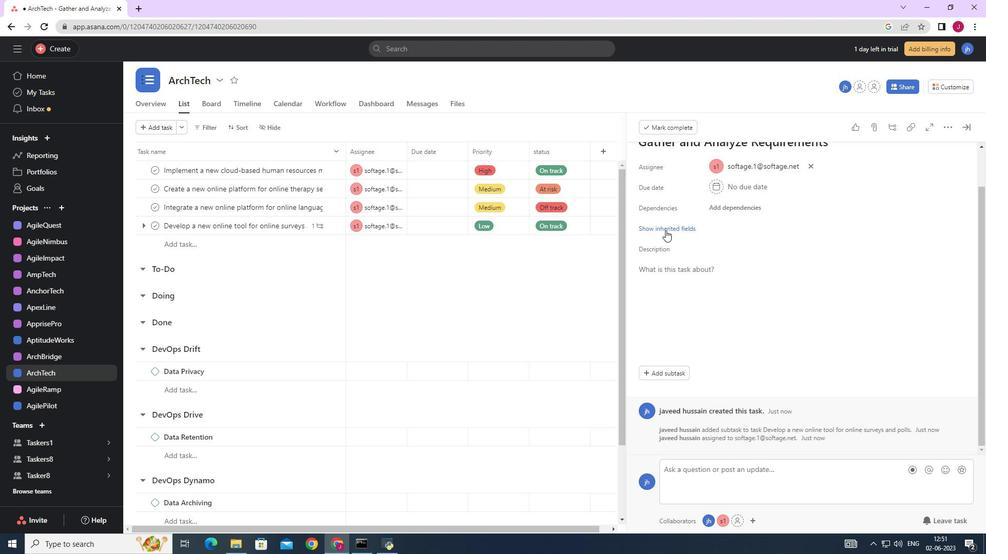 
Action: Mouse pressed left at (666, 223)
Screenshot: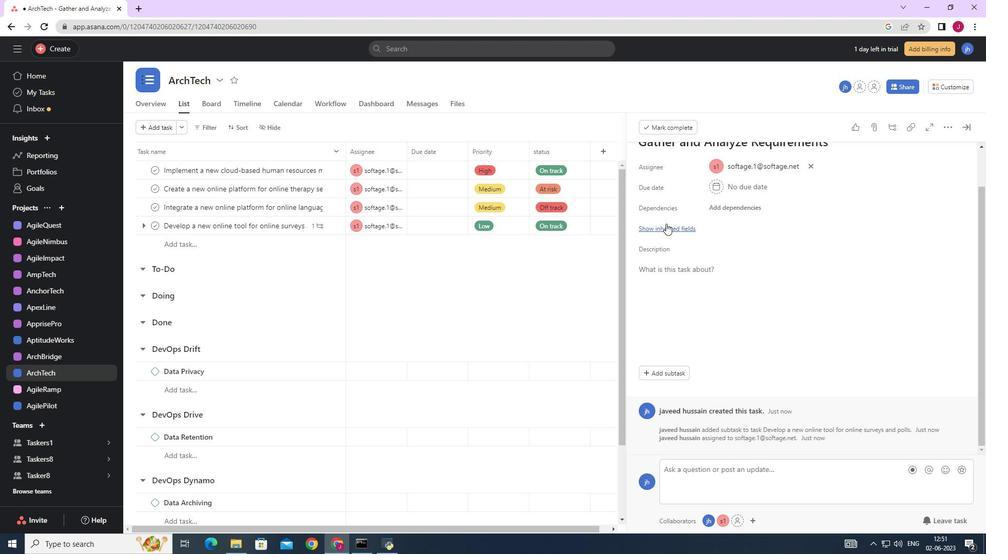 
Action: Mouse moved to (706, 206)
Screenshot: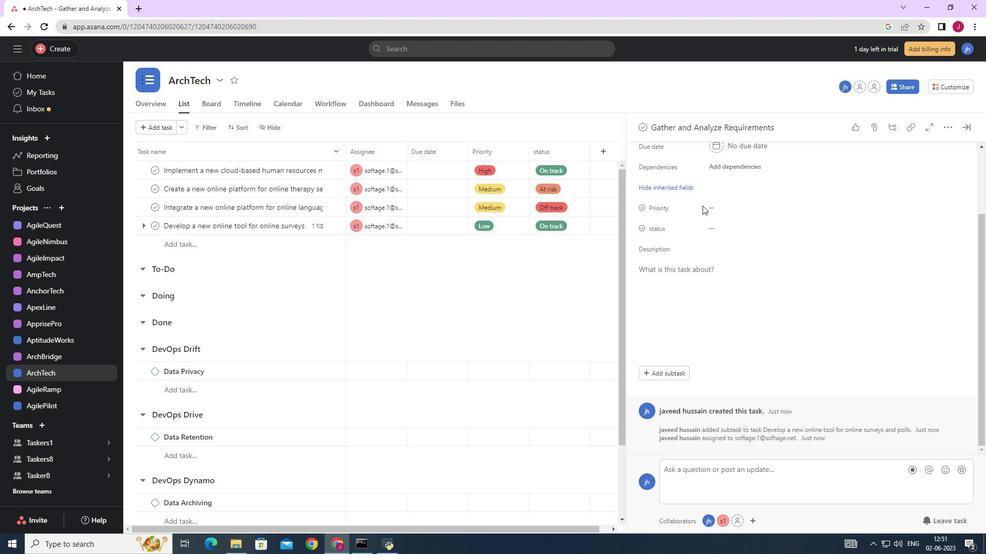 
Action: Mouse pressed left at (706, 206)
Screenshot: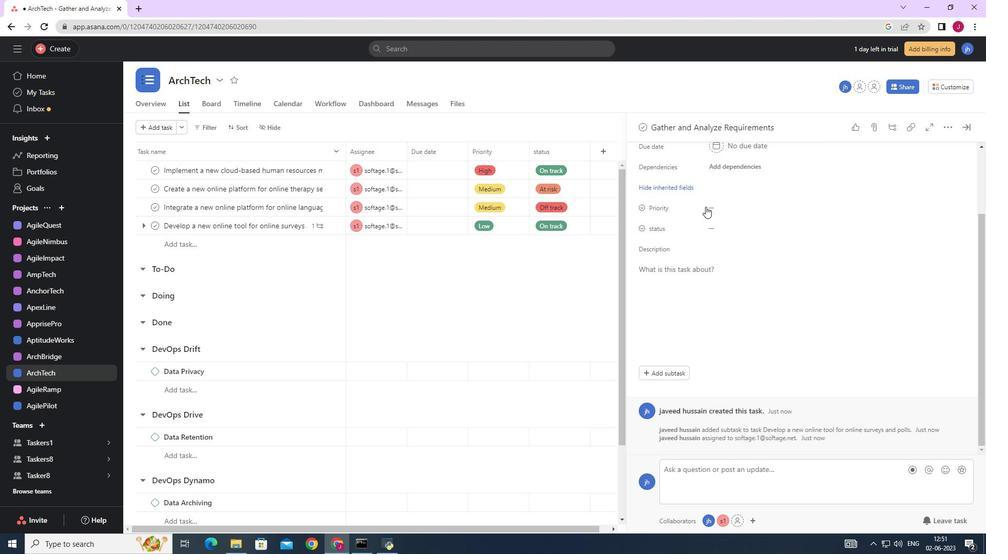 
Action: Mouse moved to (735, 263)
Screenshot: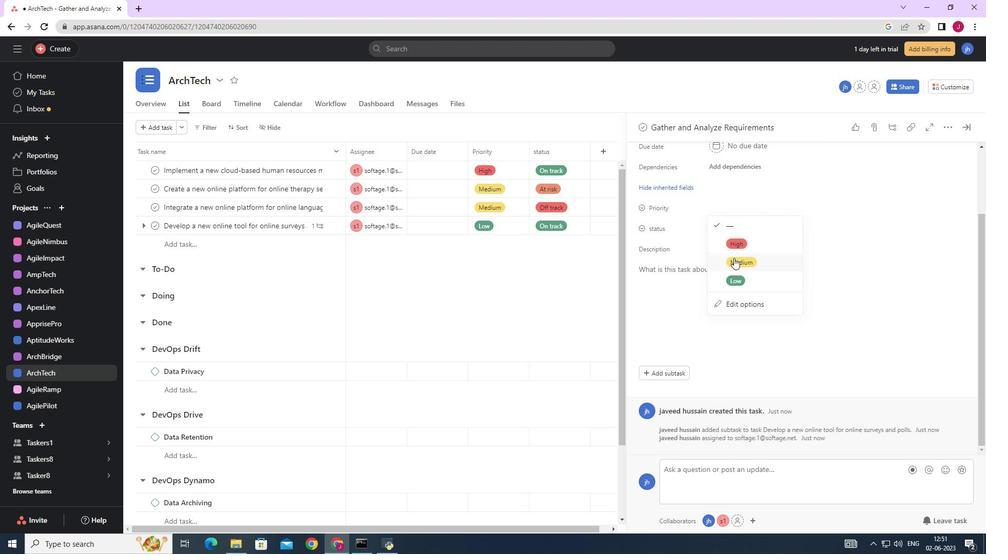 
Action: Mouse pressed left at (735, 263)
Screenshot: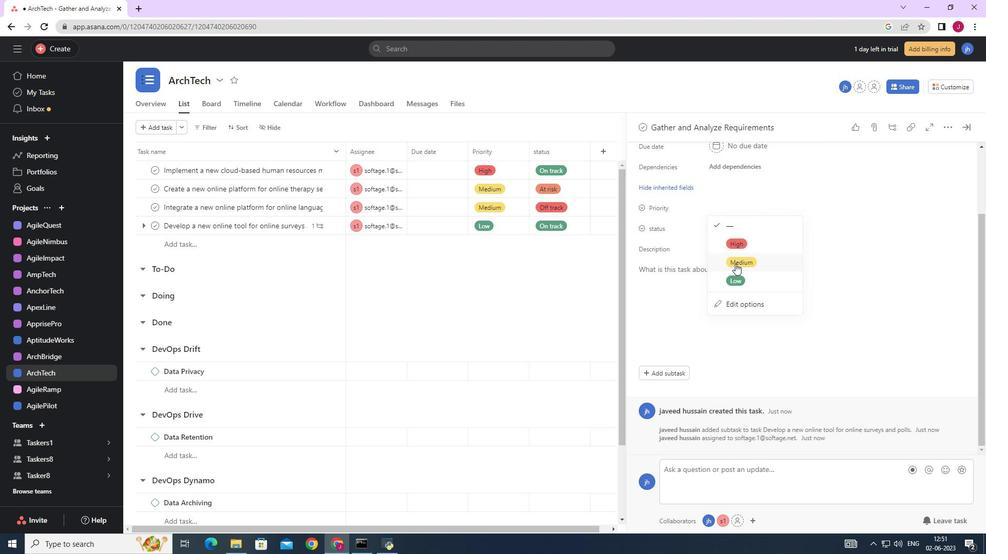 
Action: Mouse moved to (723, 225)
Screenshot: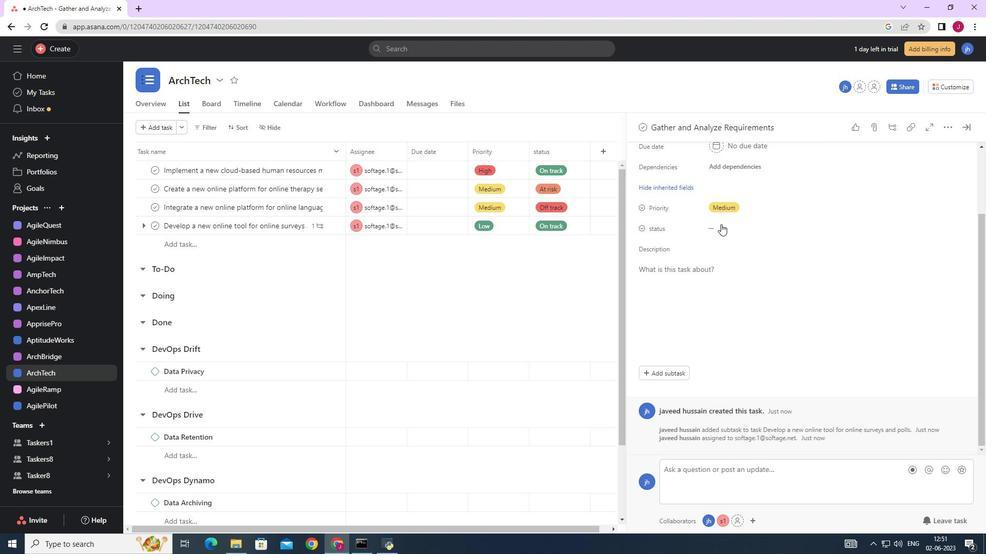 
Action: Mouse pressed left at (723, 225)
Screenshot: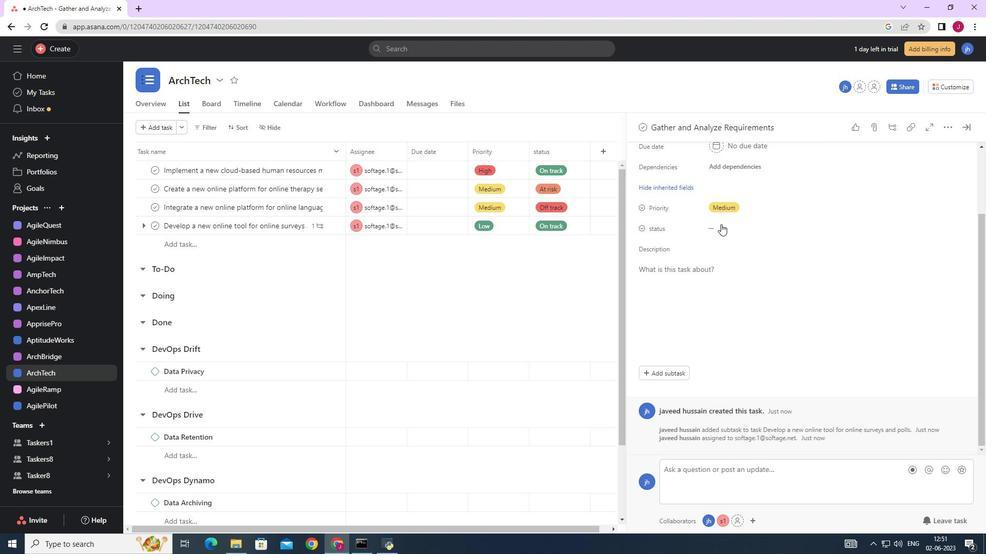 
Action: Mouse moved to (740, 297)
Screenshot: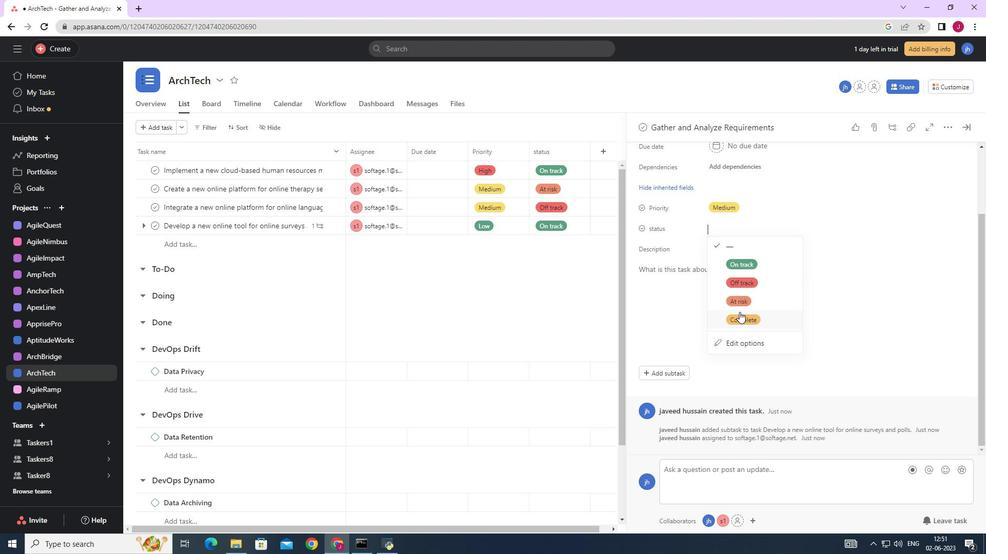 
Action: Mouse pressed left at (740, 297)
Screenshot: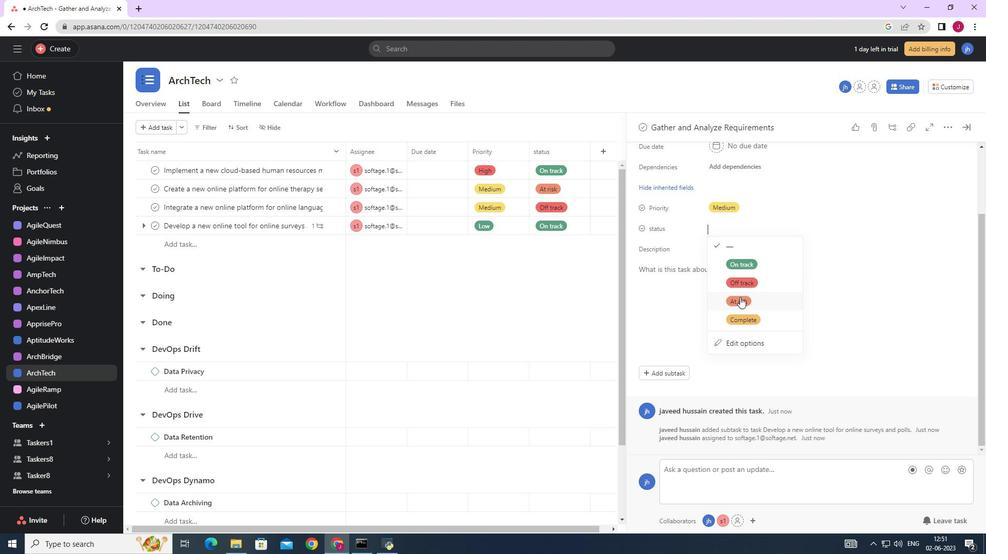 
Action: Mouse moved to (964, 126)
Screenshot: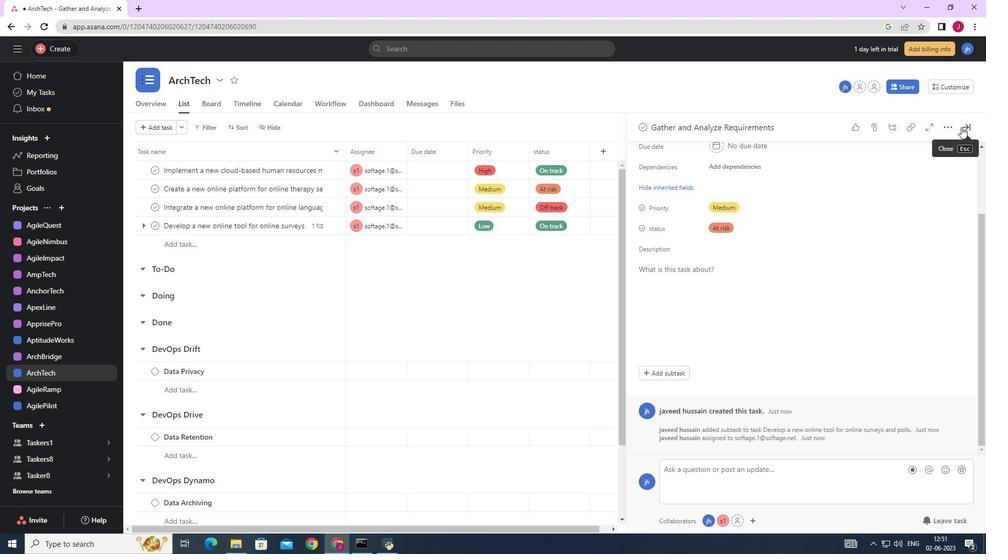 
Action: Mouse pressed left at (964, 126)
Screenshot: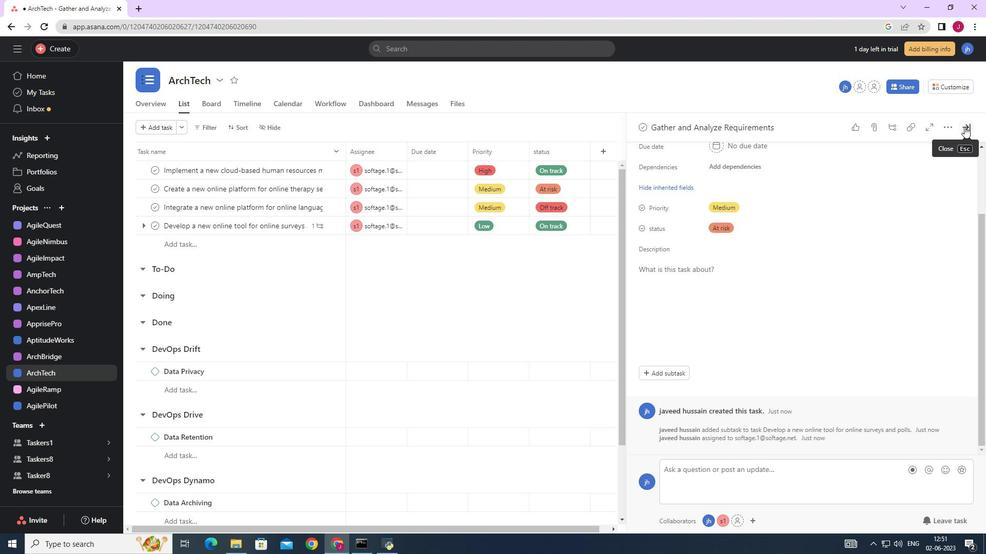 
